 Task: Check the percentage active listings of glass door in the last 1 year.
Action: Mouse moved to (949, 254)
Screenshot: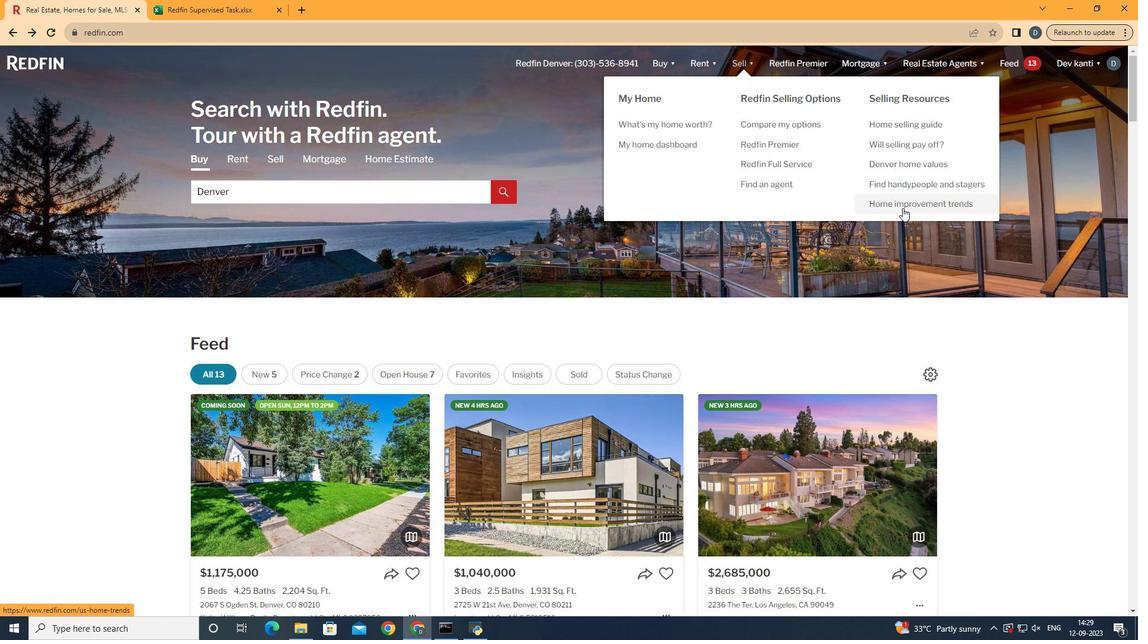 
Action: Mouse pressed left at (949, 254)
Screenshot: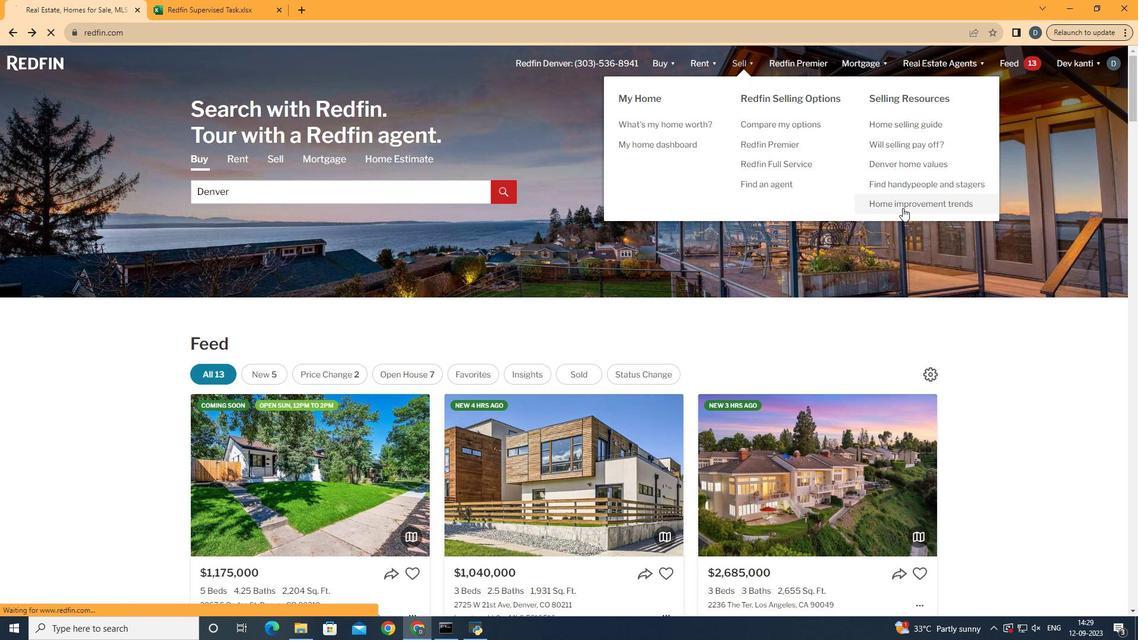 
Action: Mouse moved to (339, 269)
Screenshot: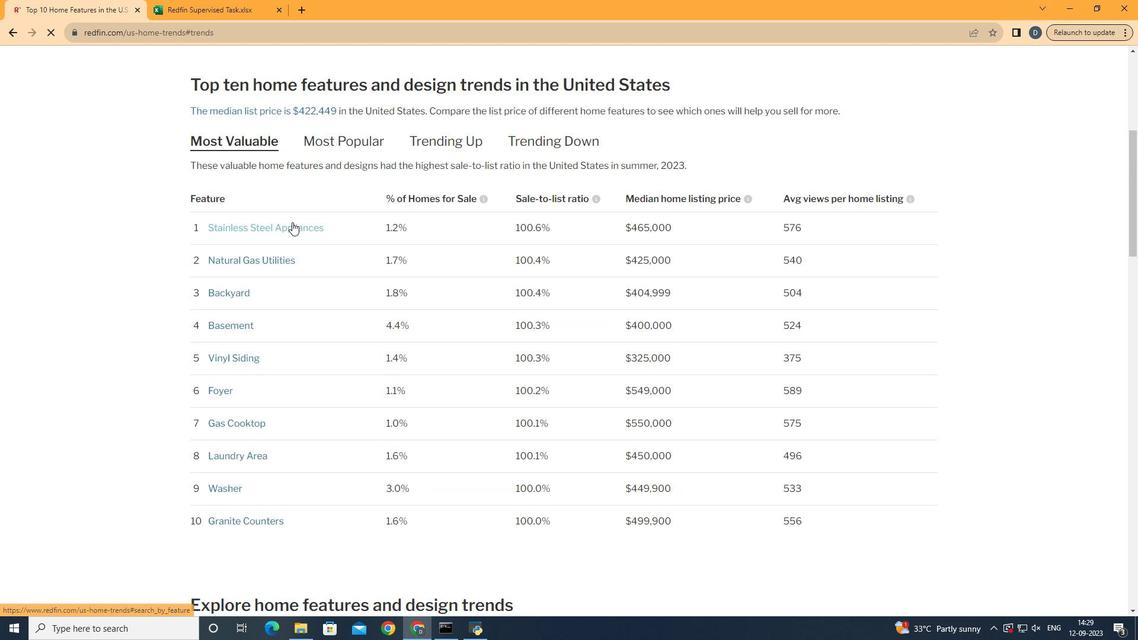 
Action: Mouse pressed left at (339, 269)
Screenshot: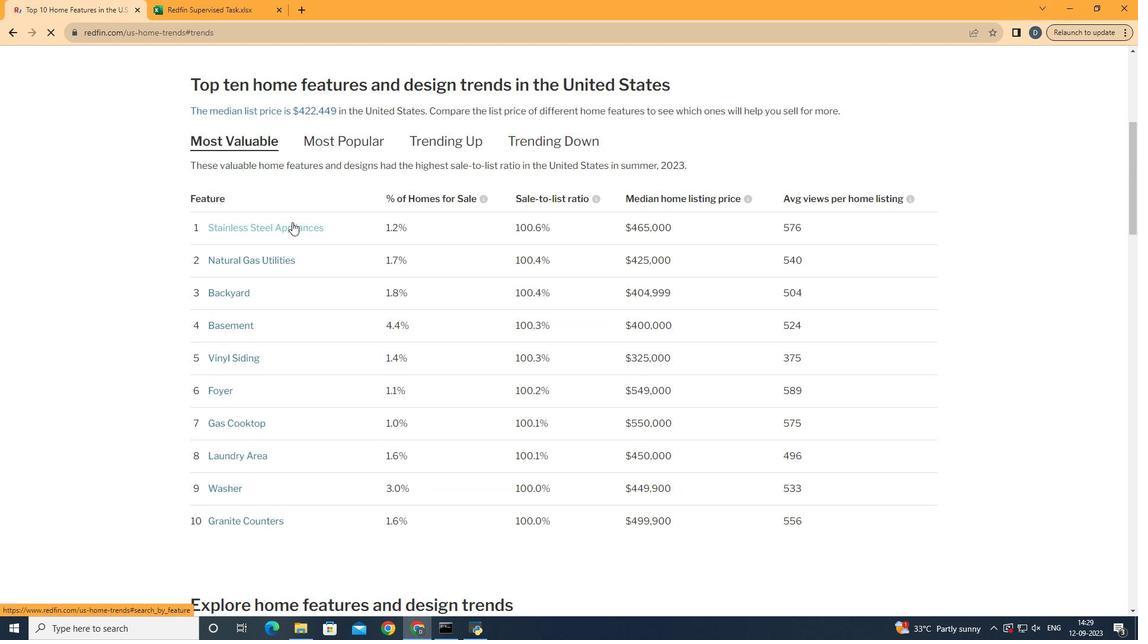 
Action: Mouse moved to (445, 385)
Screenshot: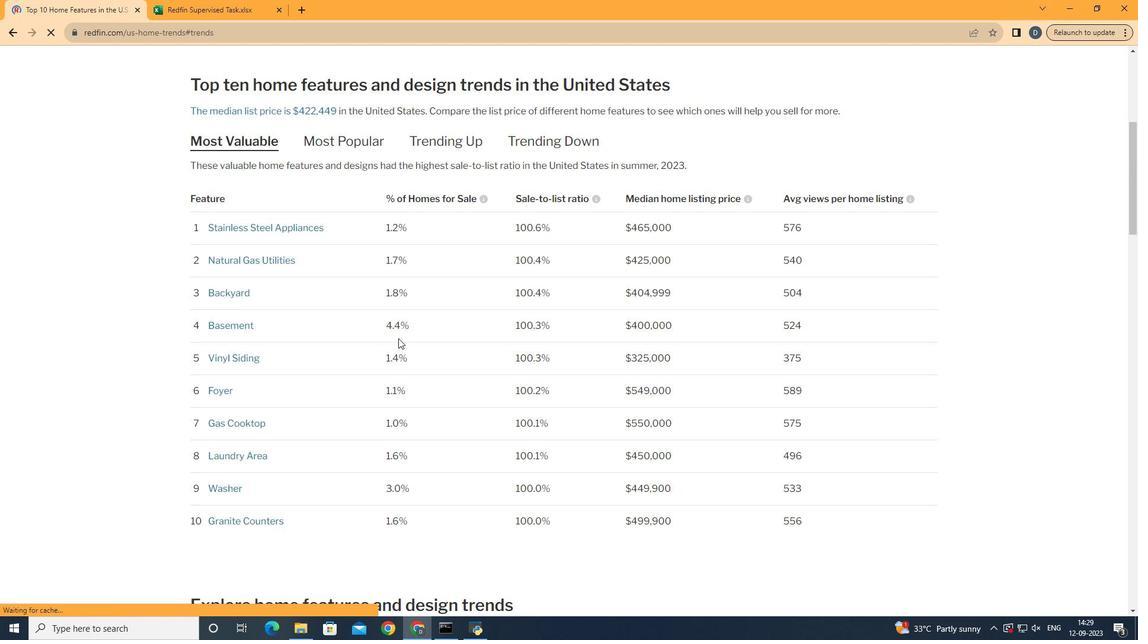 
Action: Mouse scrolled (445, 384) with delta (0, 0)
Screenshot: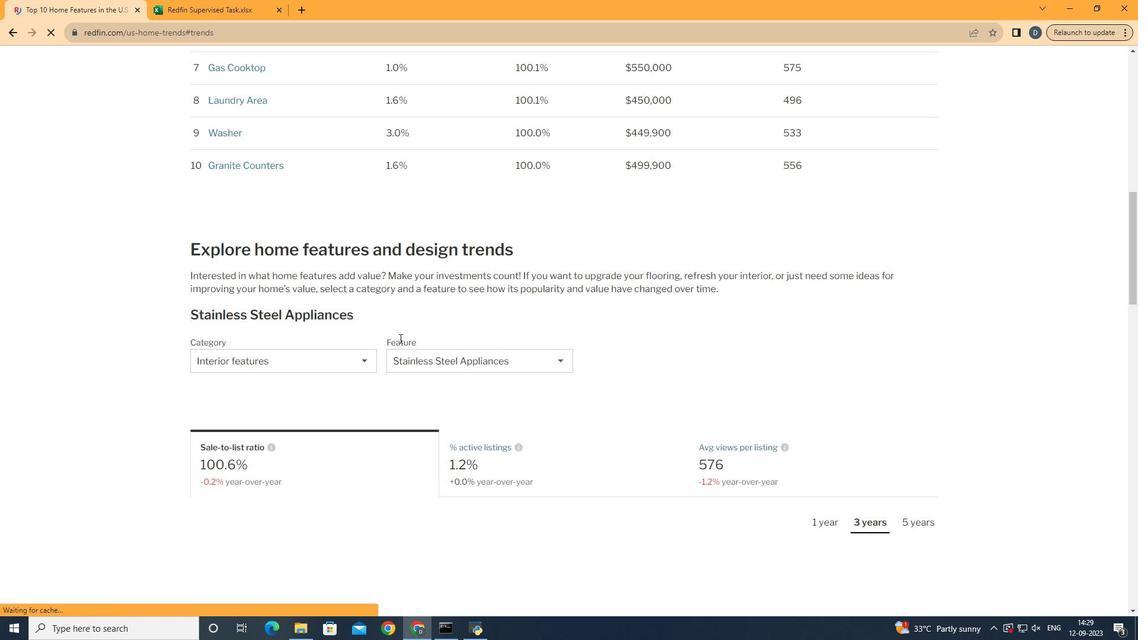 
Action: Mouse scrolled (445, 384) with delta (0, 0)
Screenshot: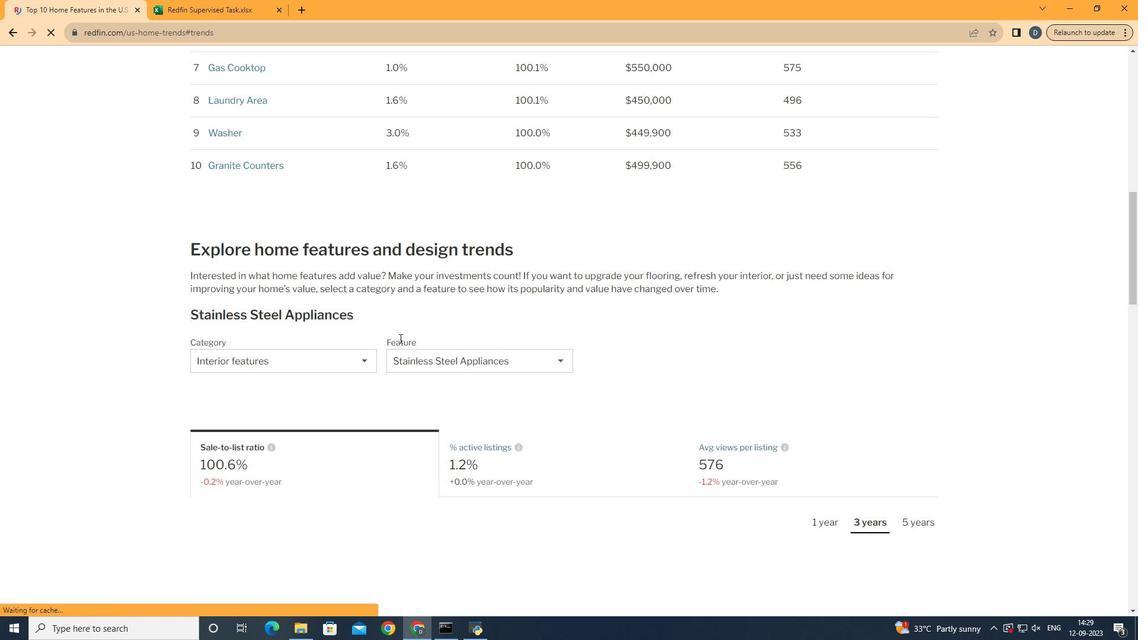 
Action: Mouse scrolled (445, 384) with delta (0, 0)
Screenshot: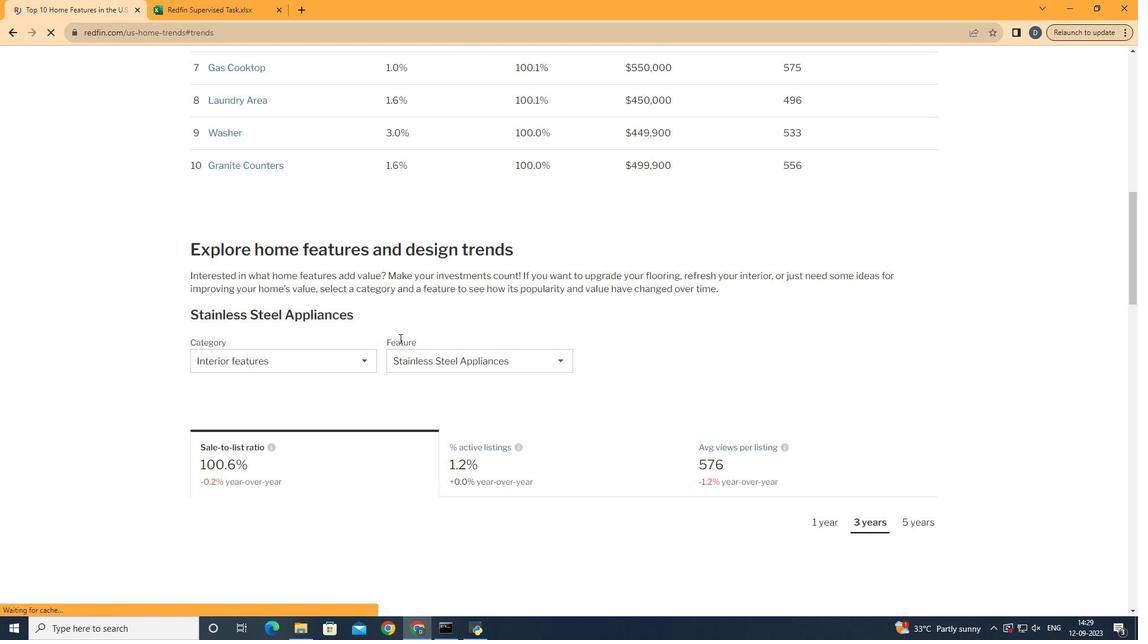 
Action: Mouse scrolled (445, 384) with delta (0, 0)
Screenshot: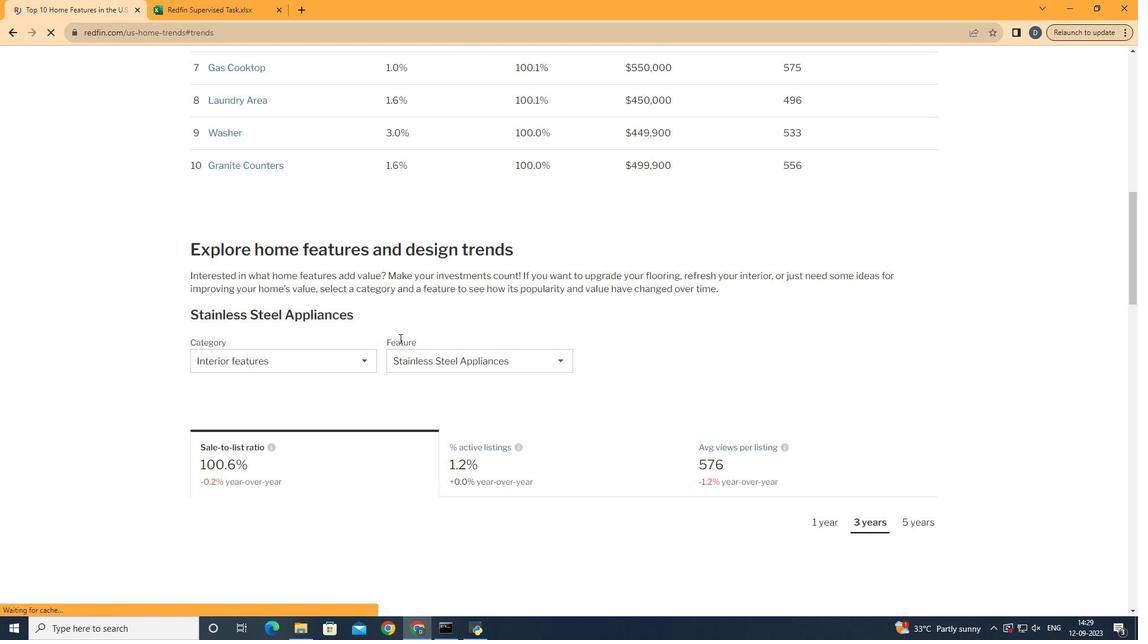 
Action: Mouse scrolled (445, 384) with delta (0, 0)
Screenshot: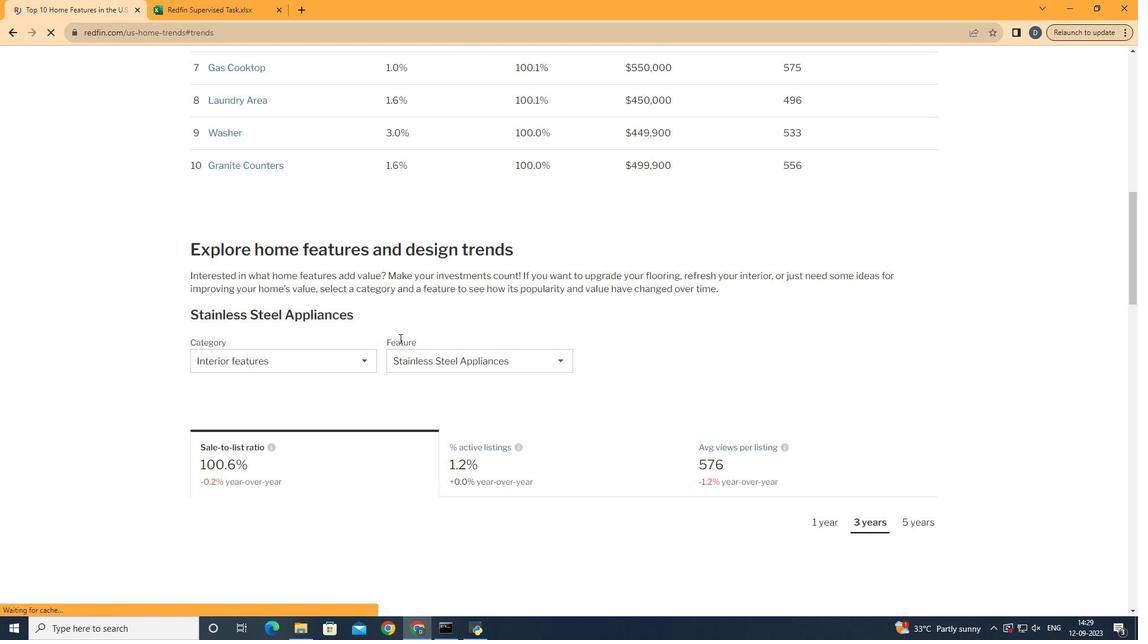
Action: Mouse scrolled (445, 384) with delta (0, 0)
Screenshot: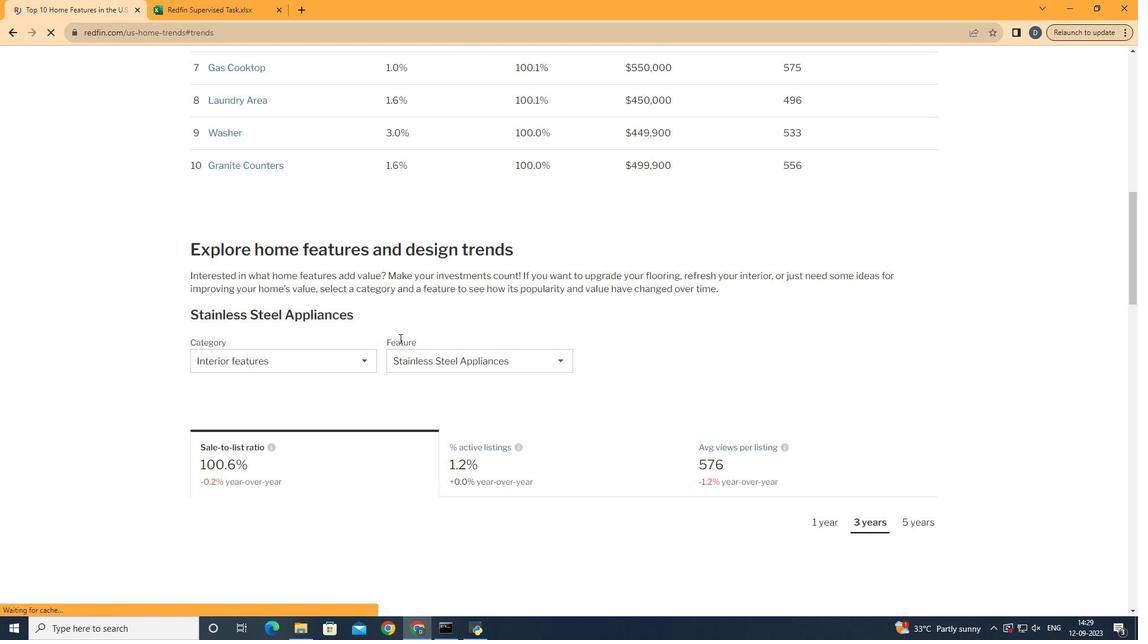 
Action: Mouse moved to (446, 385)
Screenshot: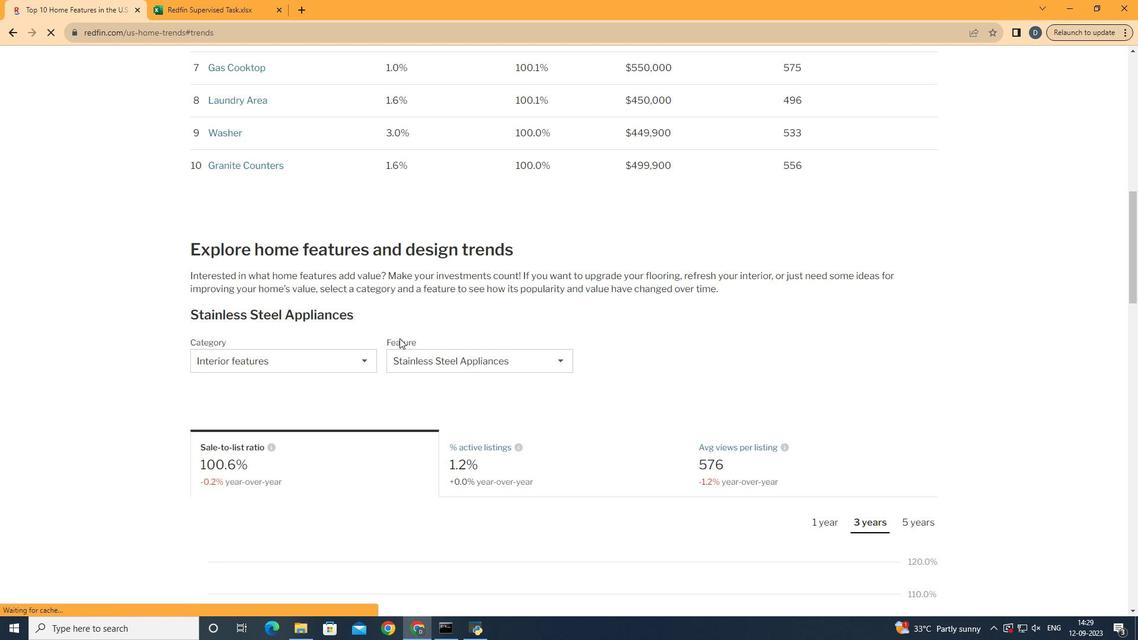 
Action: Mouse scrolled (446, 384) with delta (0, 0)
Screenshot: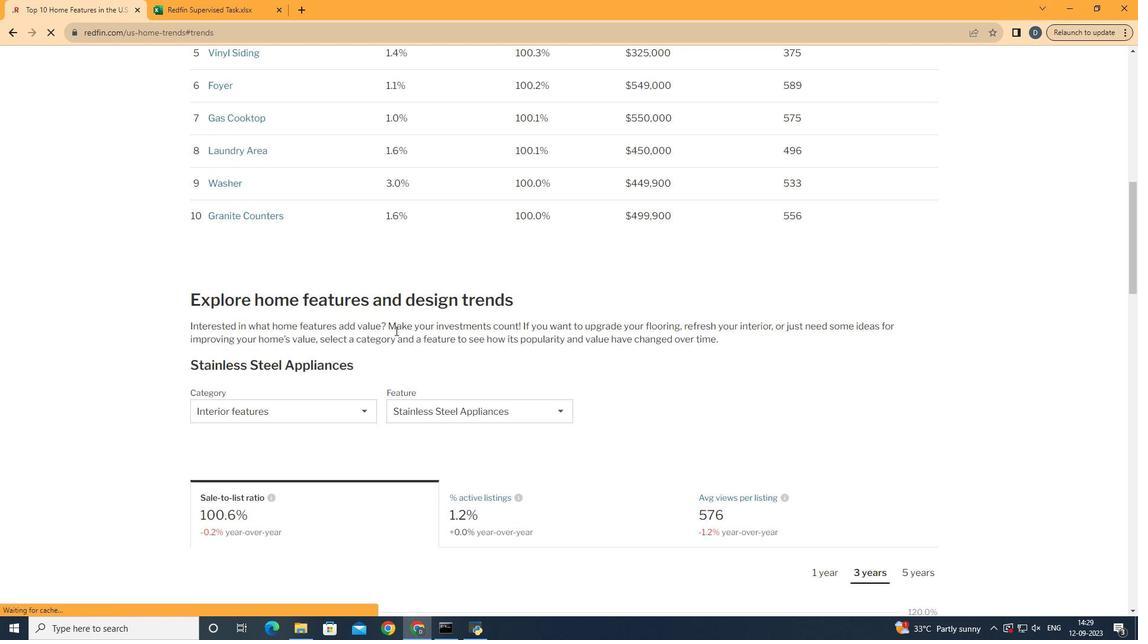 
Action: Mouse scrolled (446, 384) with delta (0, 0)
Screenshot: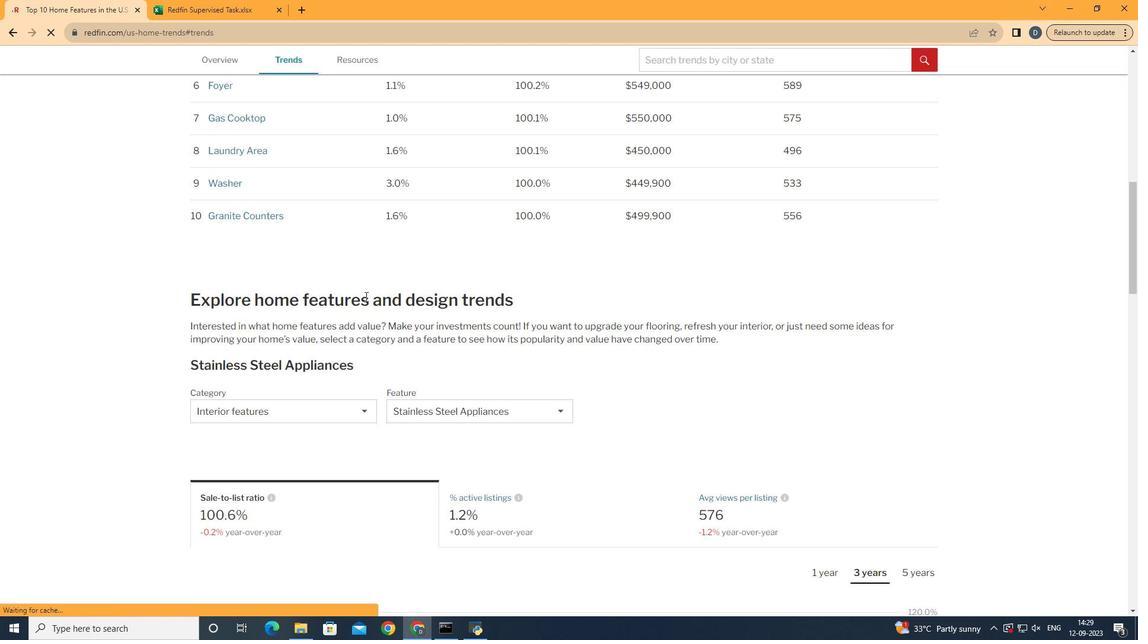 
Action: Mouse scrolled (446, 384) with delta (0, 0)
Screenshot: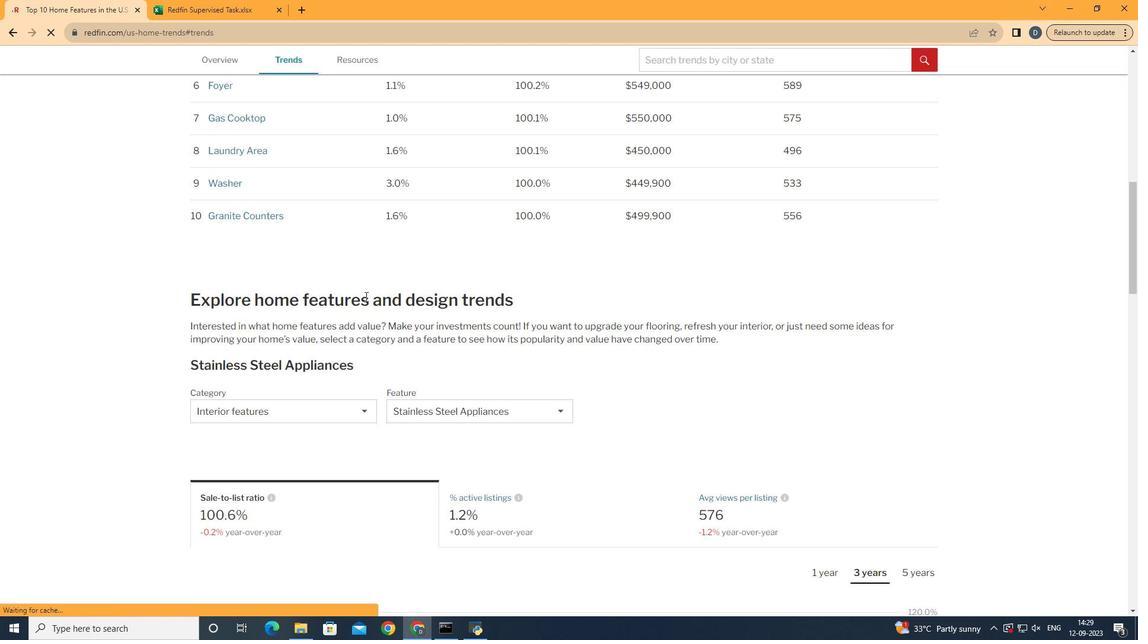 
Action: Mouse moved to (410, 342)
Screenshot: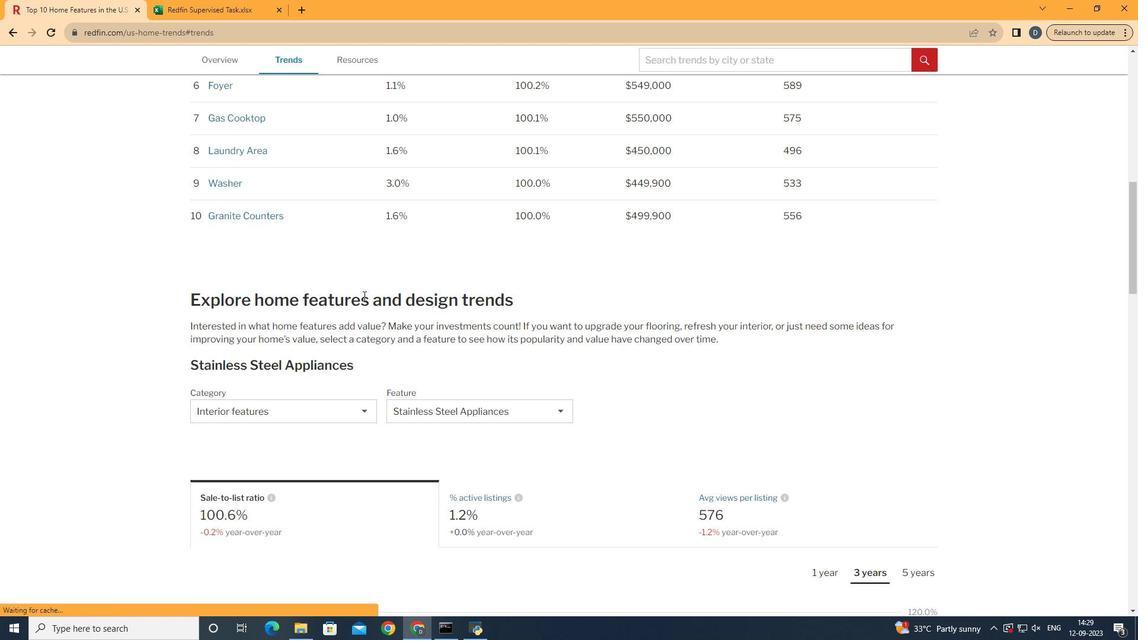 
Action: Mouse scrolled (410, 342) with delta (0, 0)
Screenshot: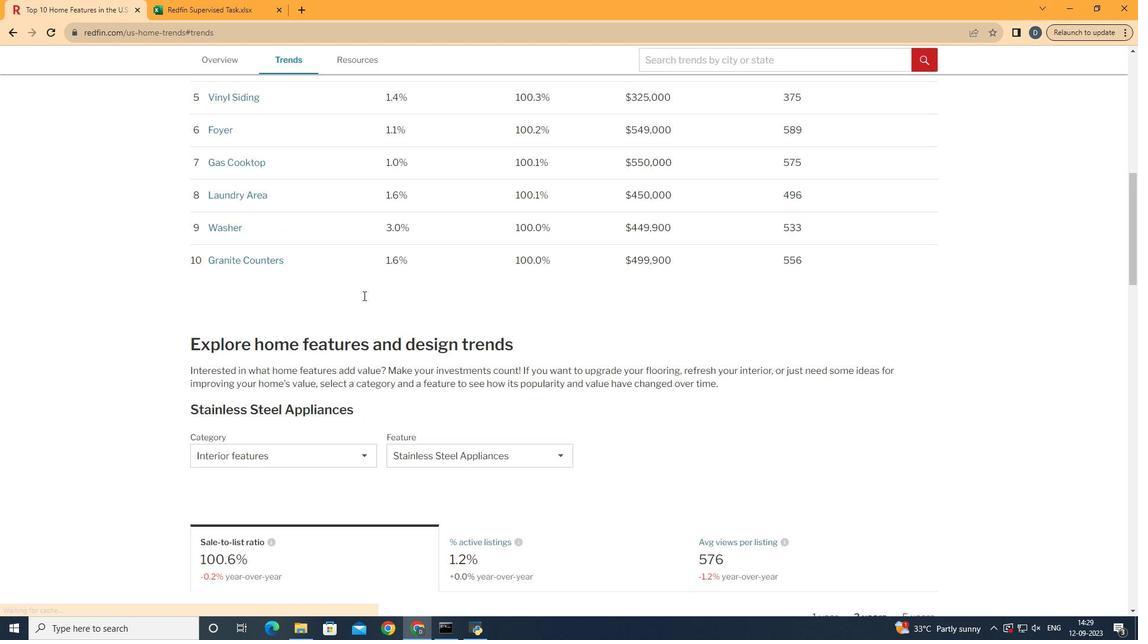 
Action: Mouse scrolled (410, 342) with delta (0, 0)
Screenshot: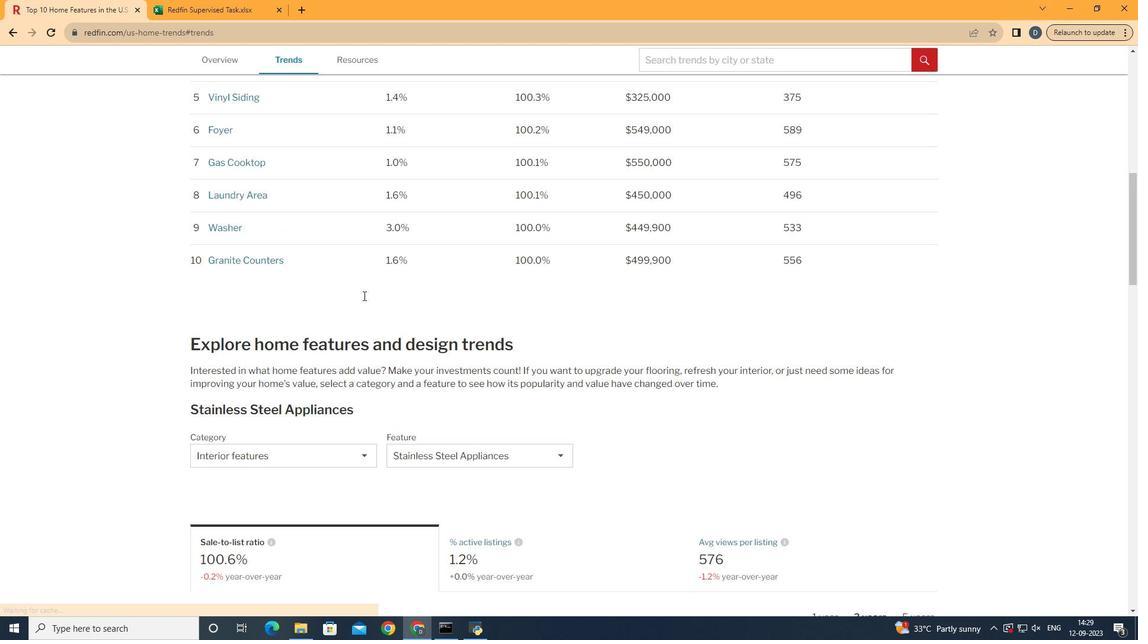 
Action: Mouse scrolled (410, 342) with delta (0, 0)
Screenshot: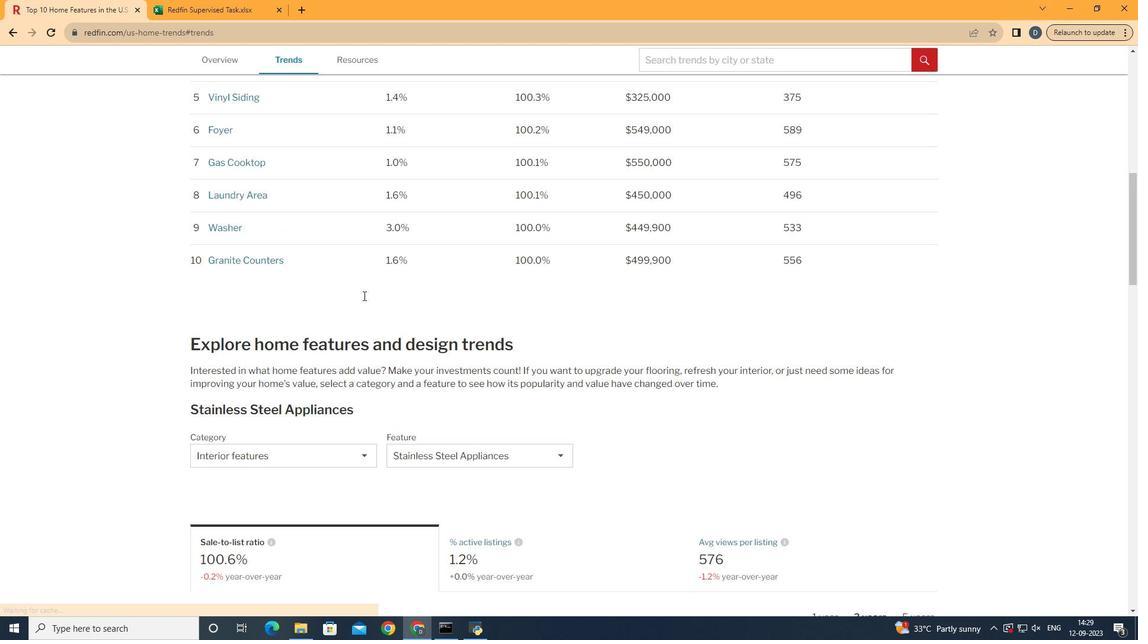 
Action: Mouse scrolled (410, 342) with delta (0, 0)
Screenshot: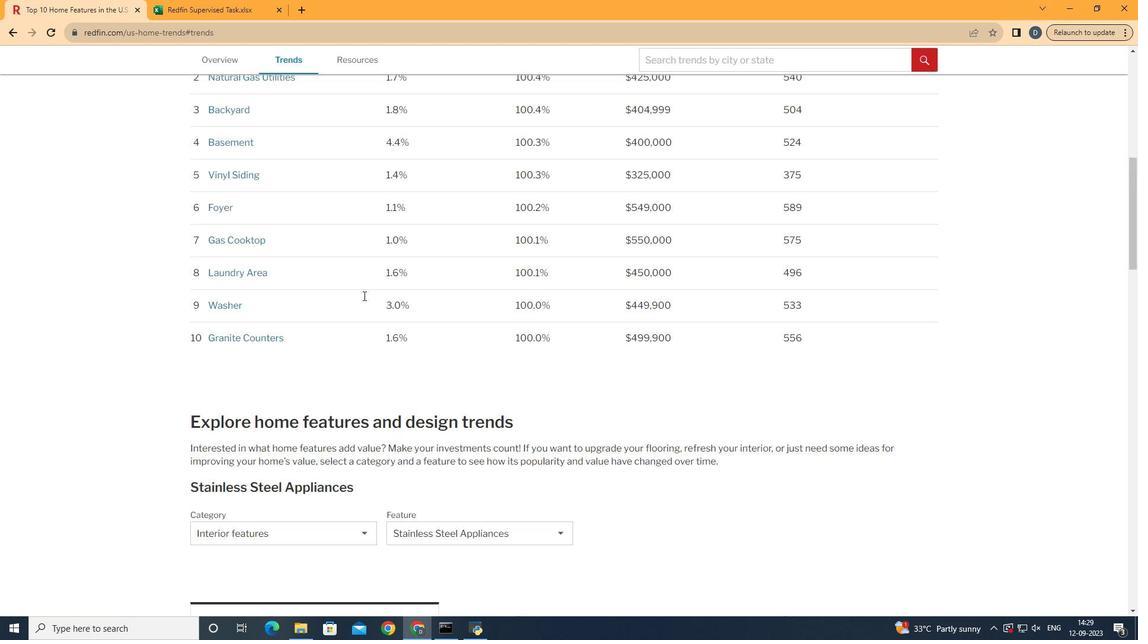 
Action: Mouse scrolled (410, 342) with delta (0, 0)
Screenshot: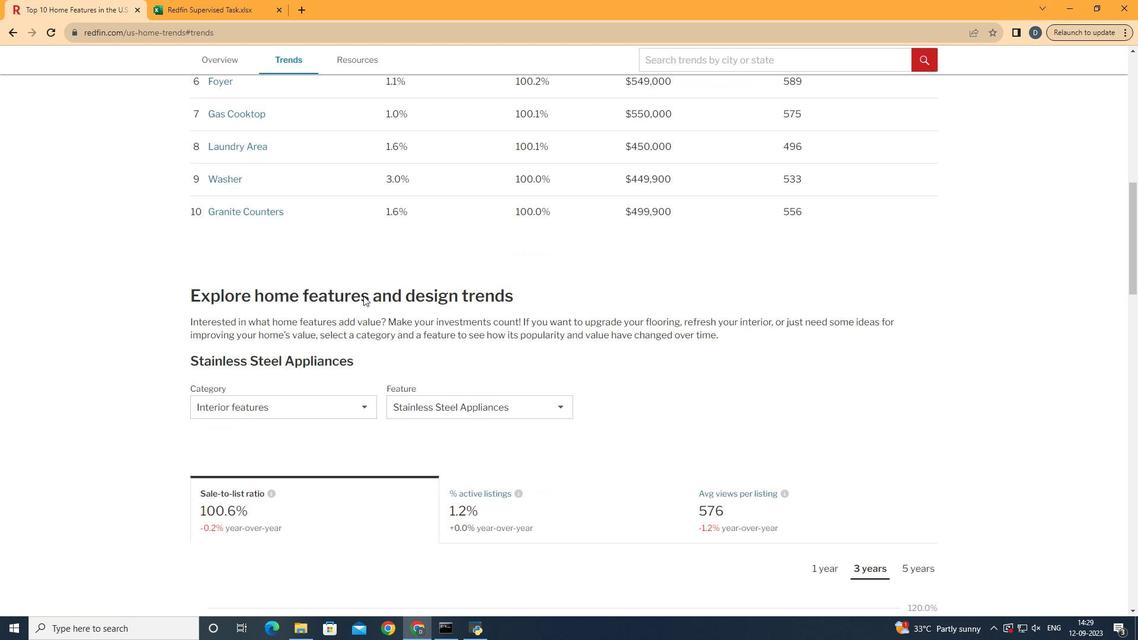 
Action: Mouse scrolled (410, 342) with delta (0, 0)
Screenshot: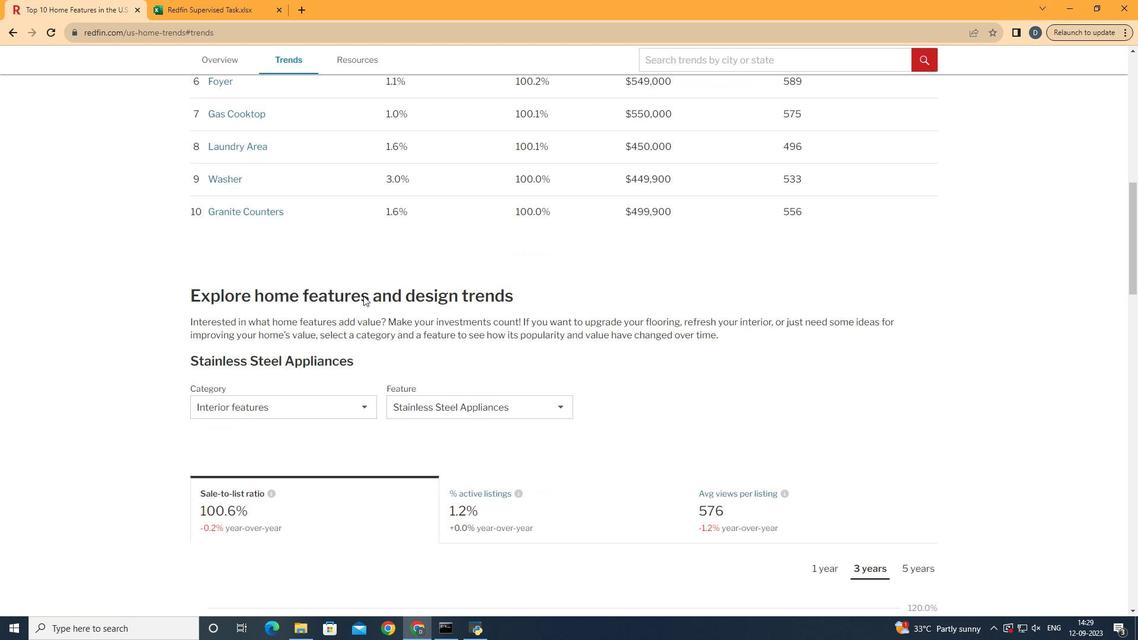
Action: Mouse scrolled (410, 342) with delta (0, 0)
Screenshot: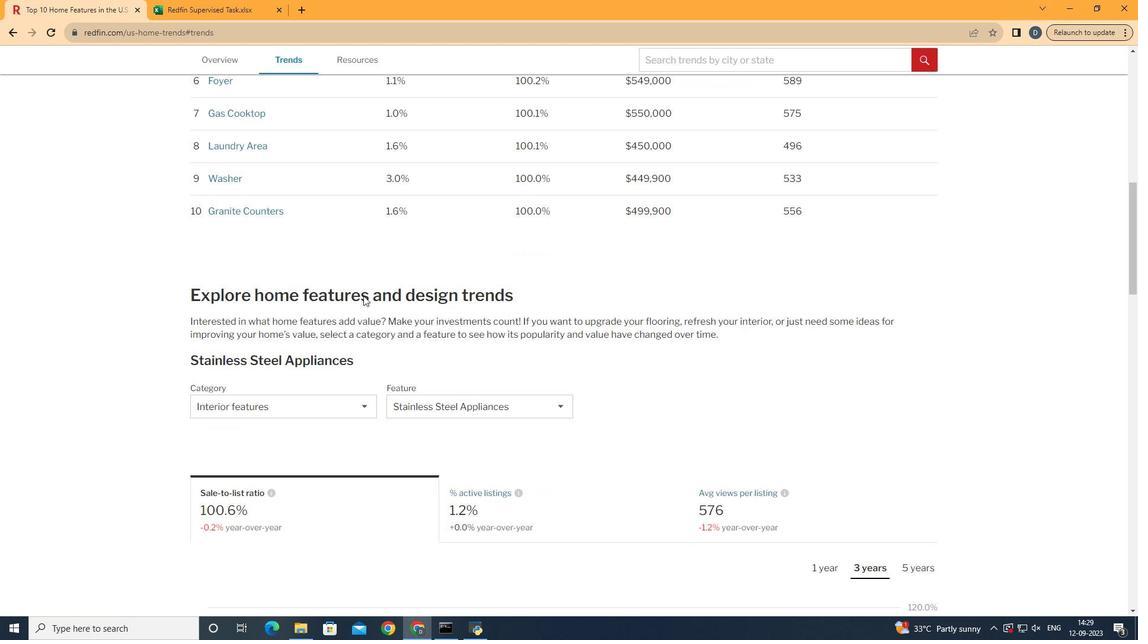 
Action: Mouse scrolled (410, 342) with delta (0, 0)
Screenshot: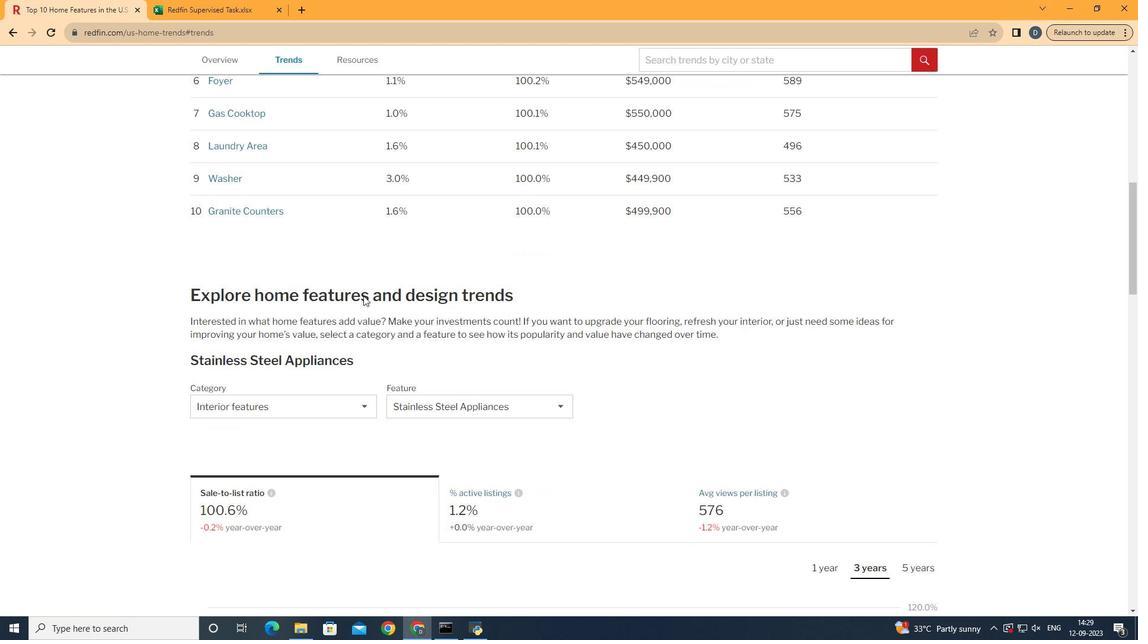 
Action: Mouse scrolled (410, 342) with delta (0, 0)
Screenshot: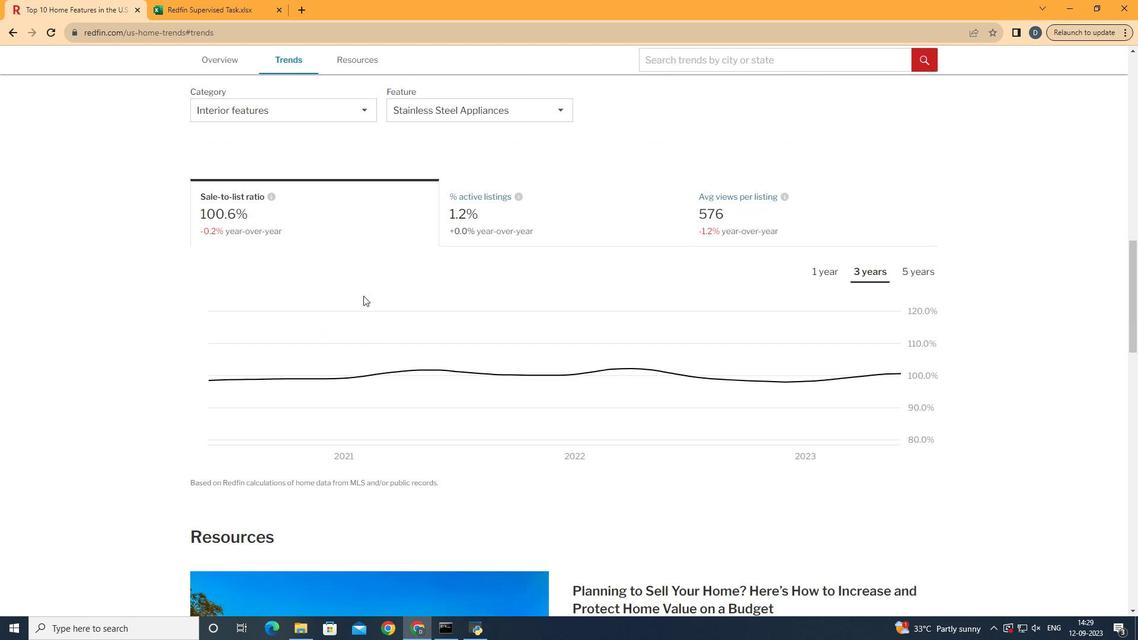 
Action: Mouse scrolled (410, 342) with delta (0, 0)
Screenshot: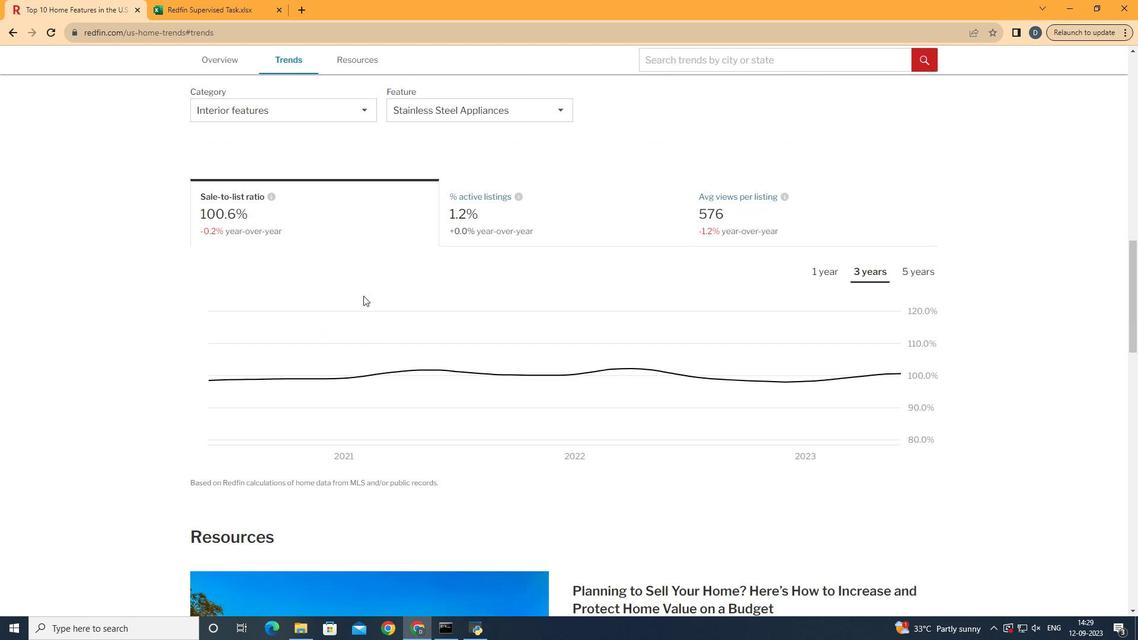 
Action: Mouse scrolled (410, 342) with delta (0, 0)
Screenshot: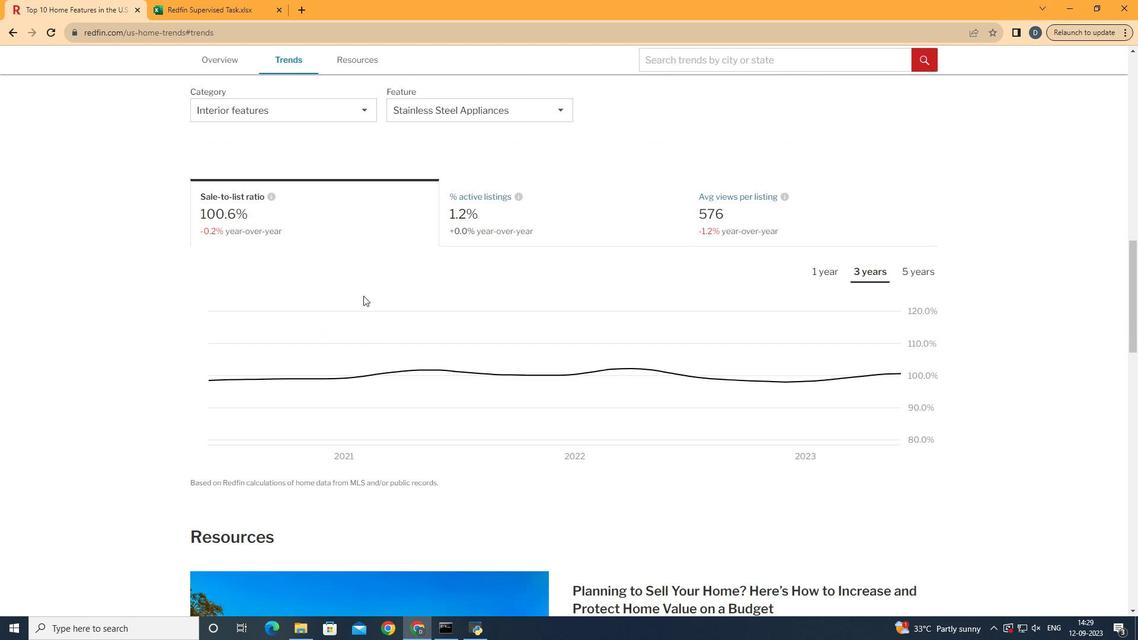 
Action: Mouse scrolled (410, 342) with delta (0, 0)
Screenshot: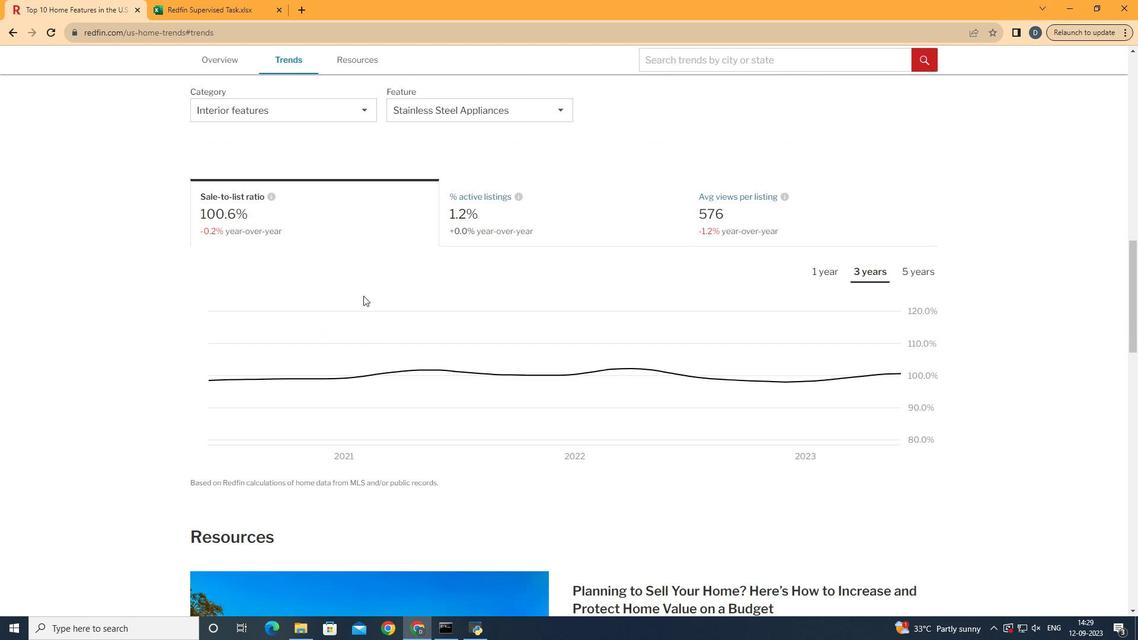 
Action: Mouse scrolled (410, 342) with delta (0, 0)
Screenshot: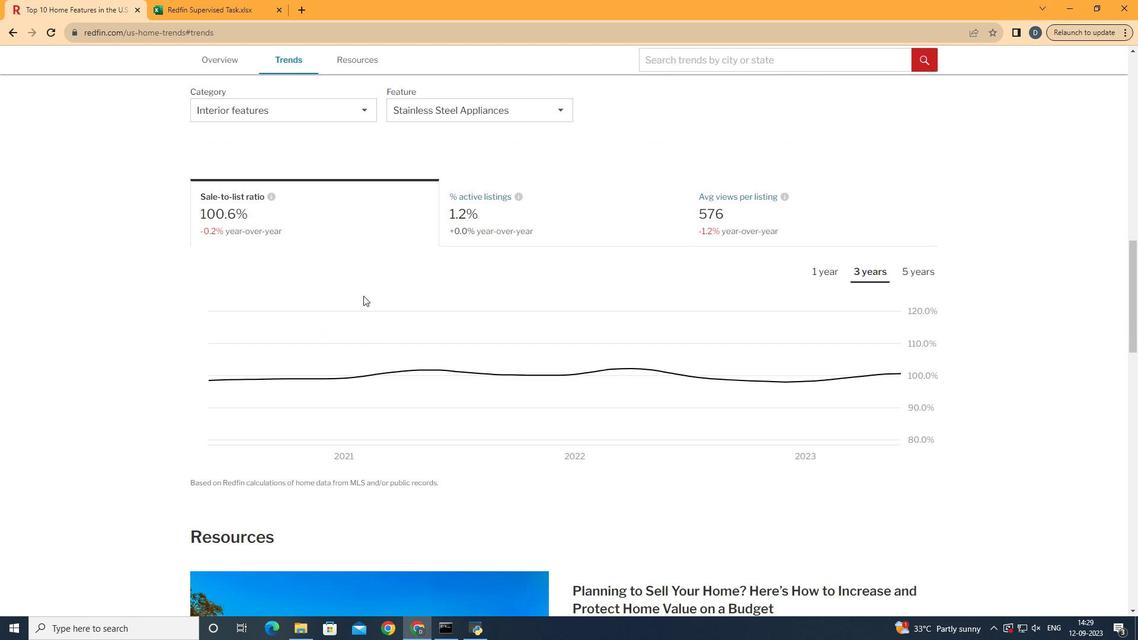 
Action: Mouse moved to (381, 155)
Screenshot: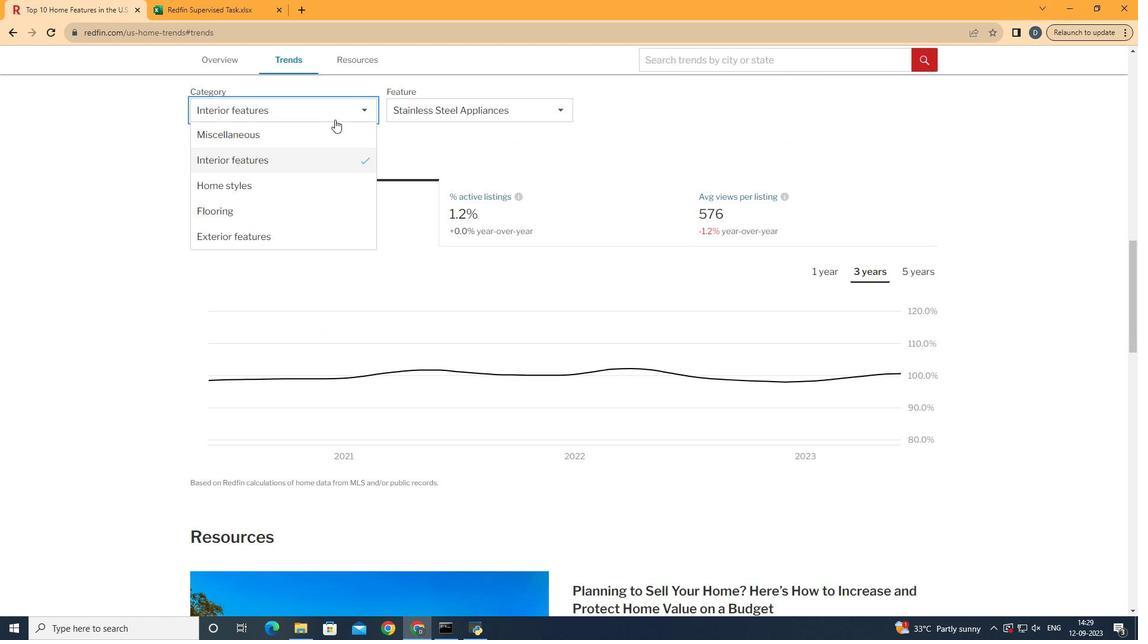 
Action: Mouse pressed left at (381, 155)
Screenshot: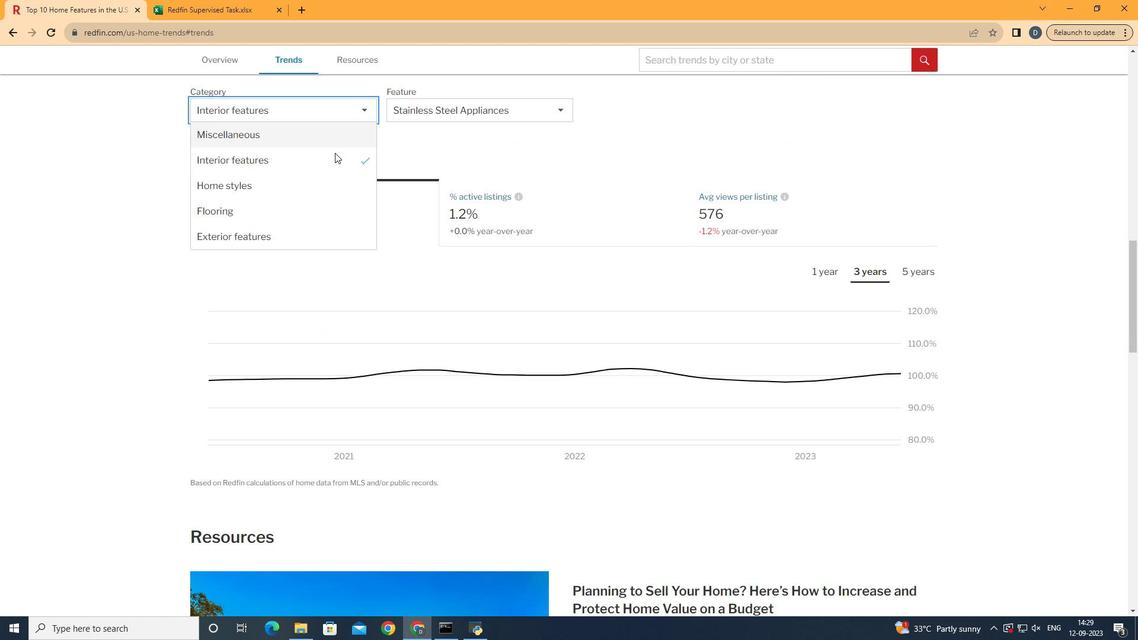
Action: Mouse moved to (381, 201)
Screenshot: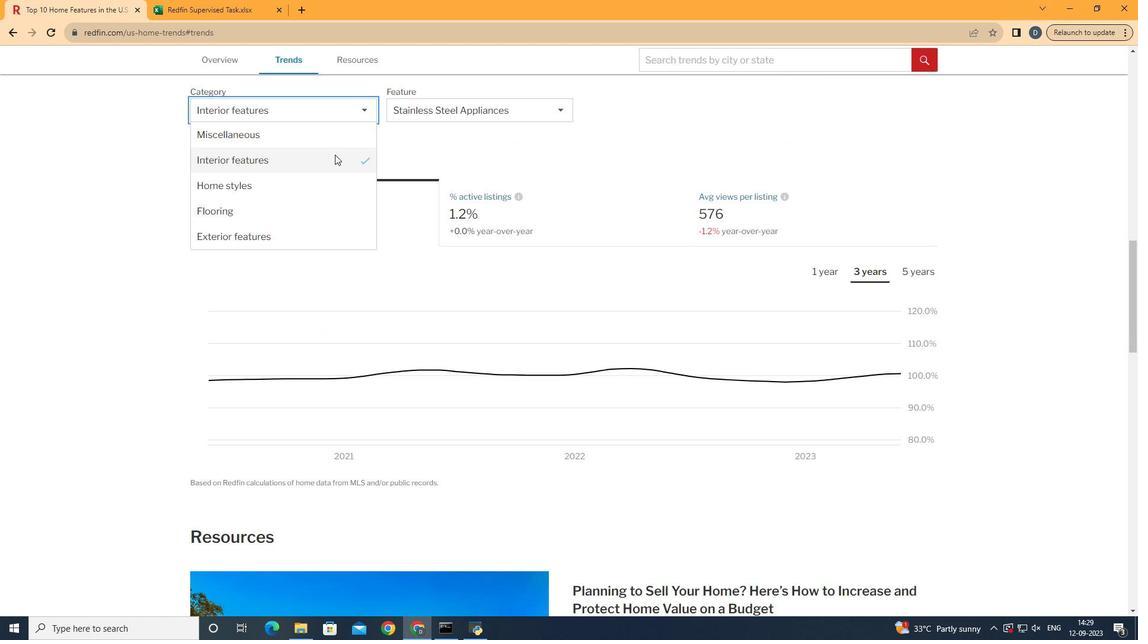 
Action: Mouse pressed left at (381, 201)
Screenshot: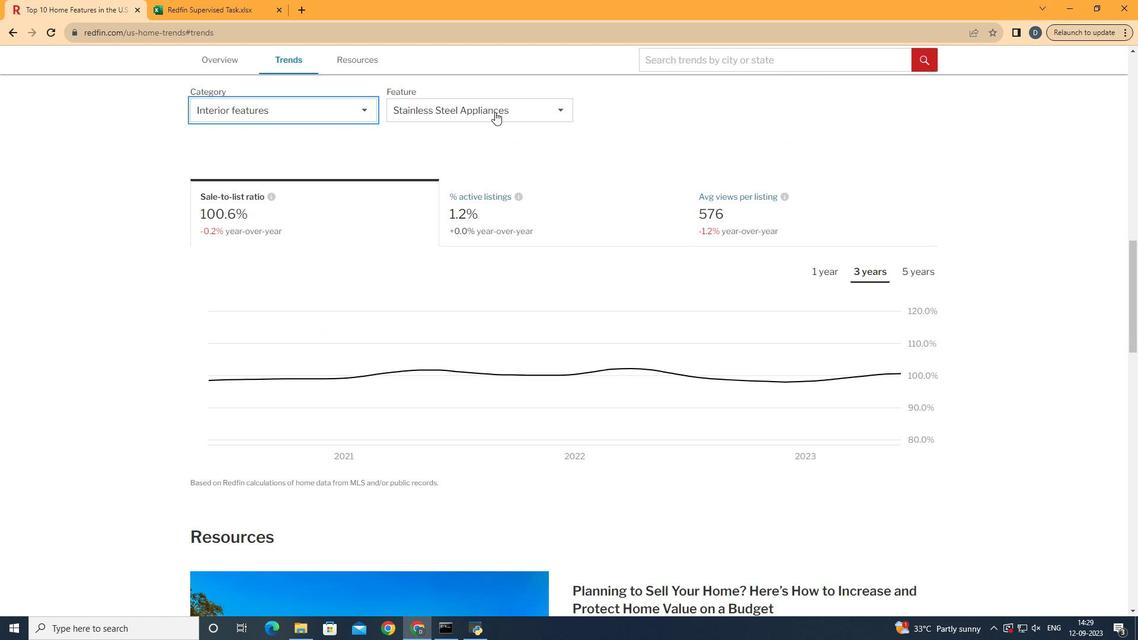 
Action: Mouse moved to (541, 158)
Screenshot: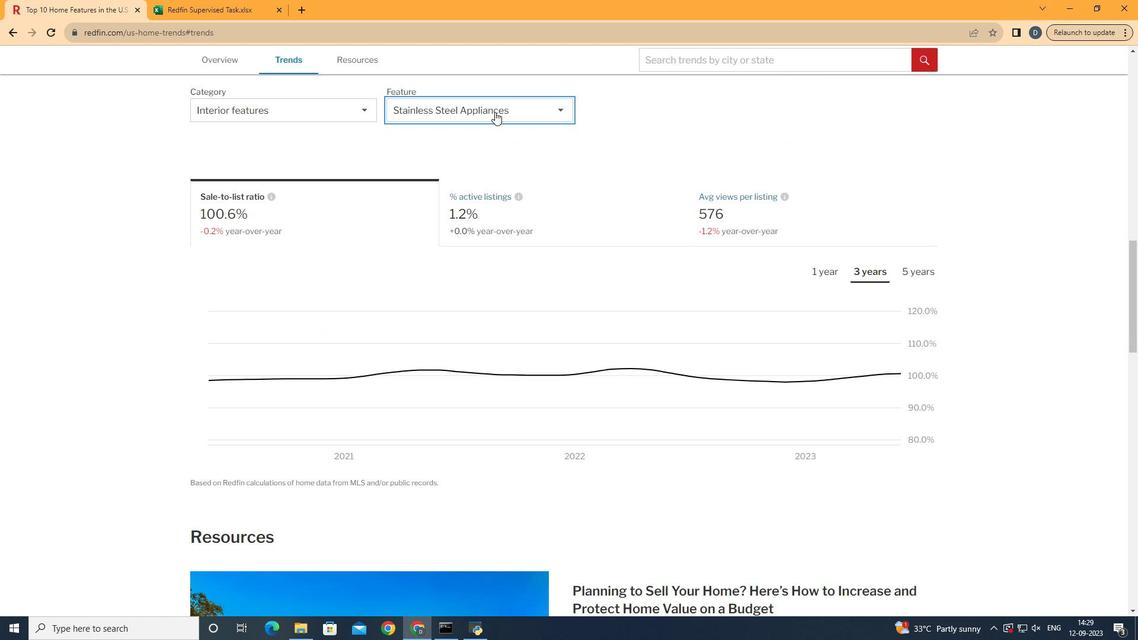 
Action: Mouse pressed left at (541, 158)
Screenshot: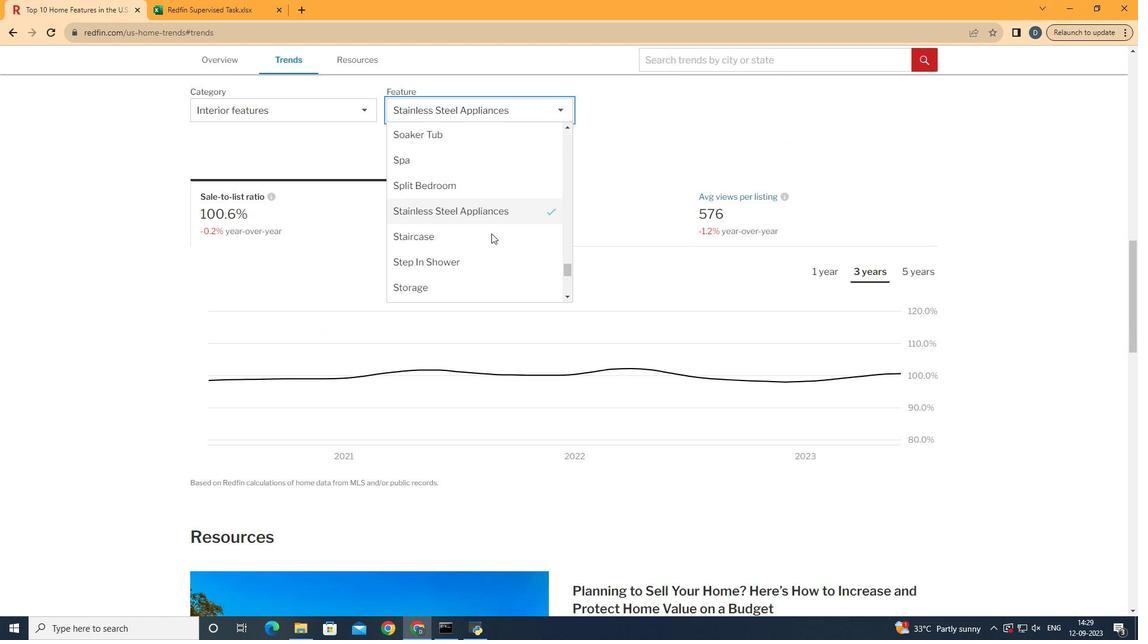 
Action: Mouse moved to (537, 282)
Screenshot: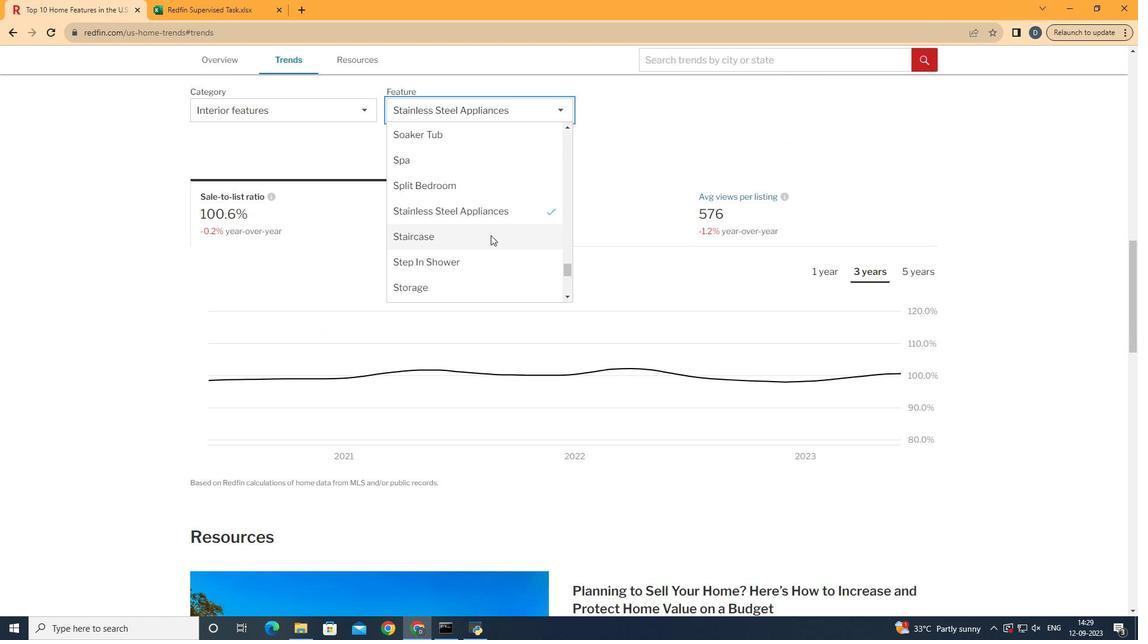 
Action: Mouse scrolled (537, 282) with delta (0, 0)
Screenshot: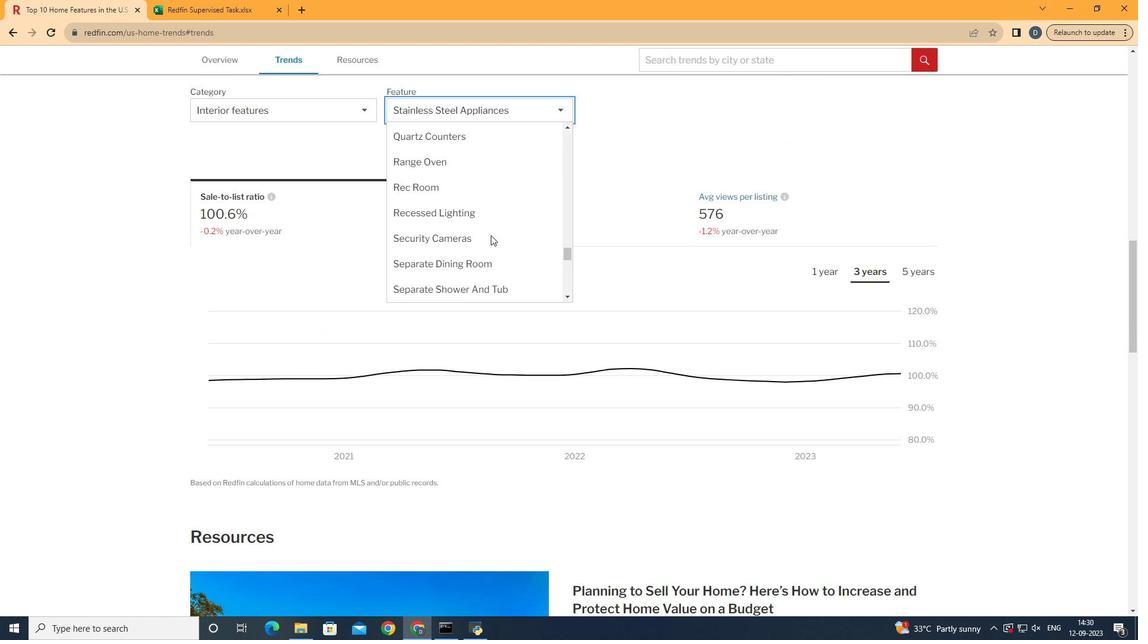
Action: Mouse scrolled (537, 282) with delta (0, 0)
Screenshot: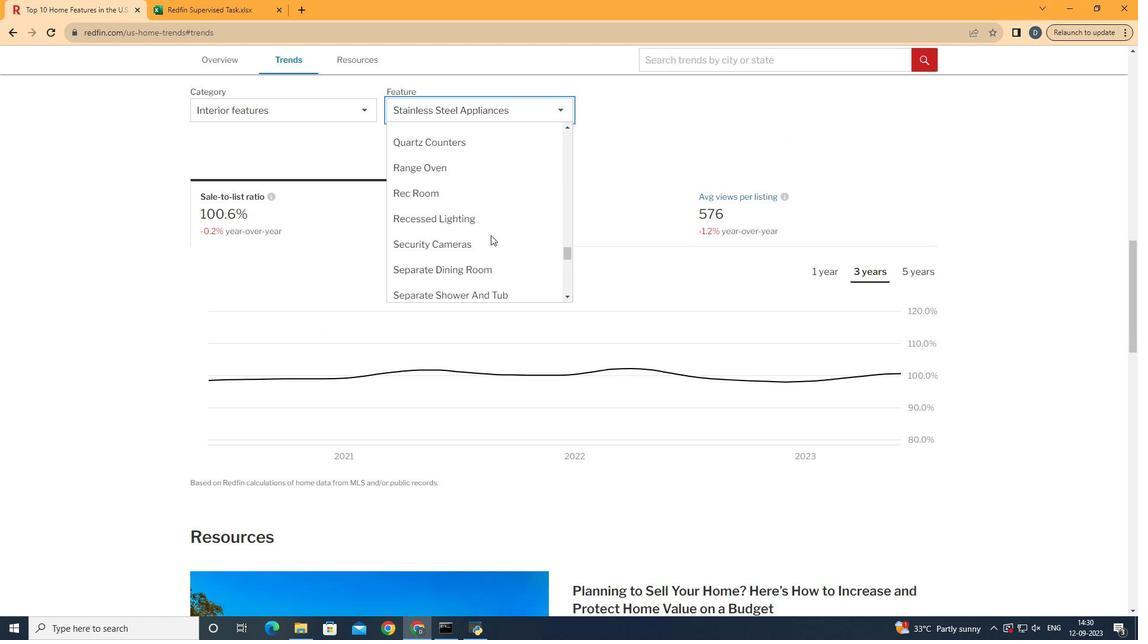 
Action: Mouse scrolled (537, 282) with delta (0, 0)
Screenshot: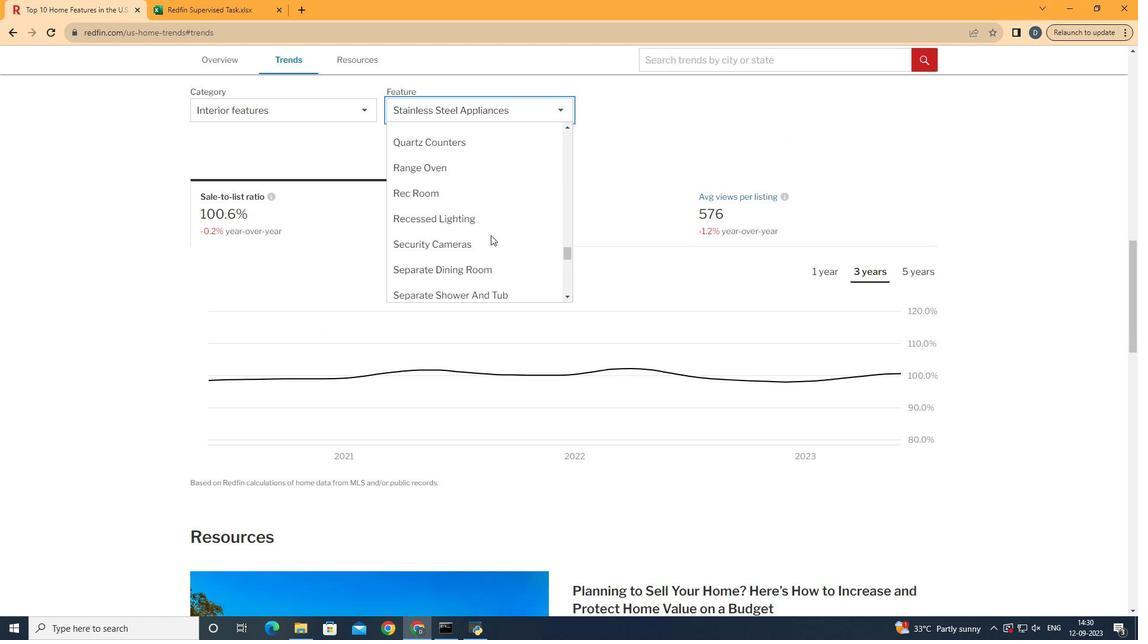 
Action: Mouse scrolled (537, 282) with delta (0, 0)
Screenshot: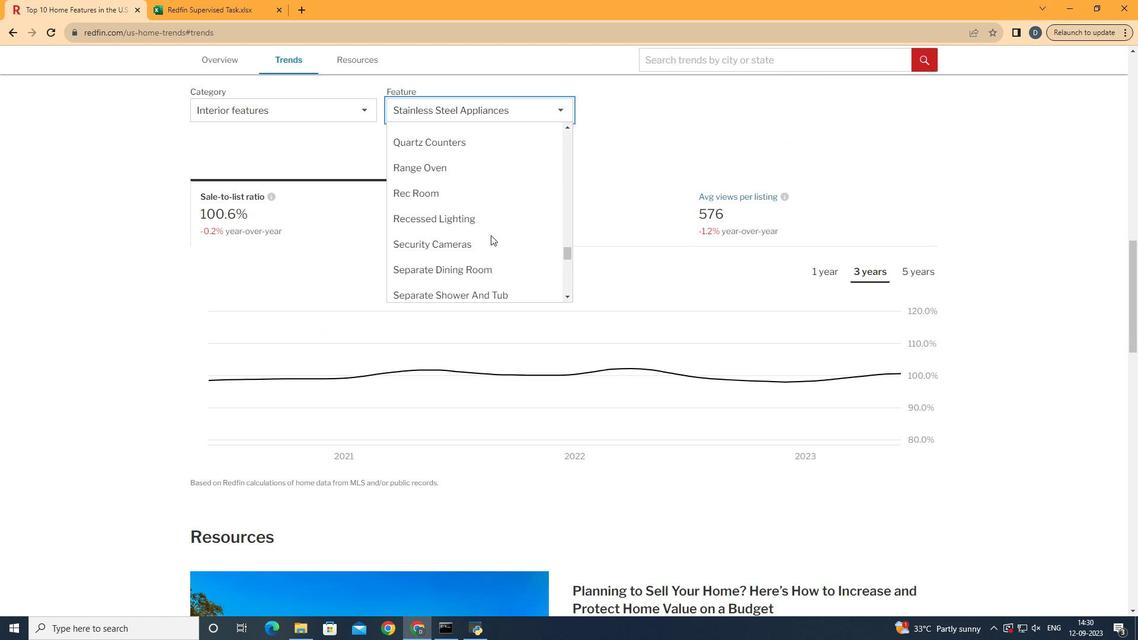 
Action: Mouse scrolled (537, 282) with delta (0, 0)
Screenshot: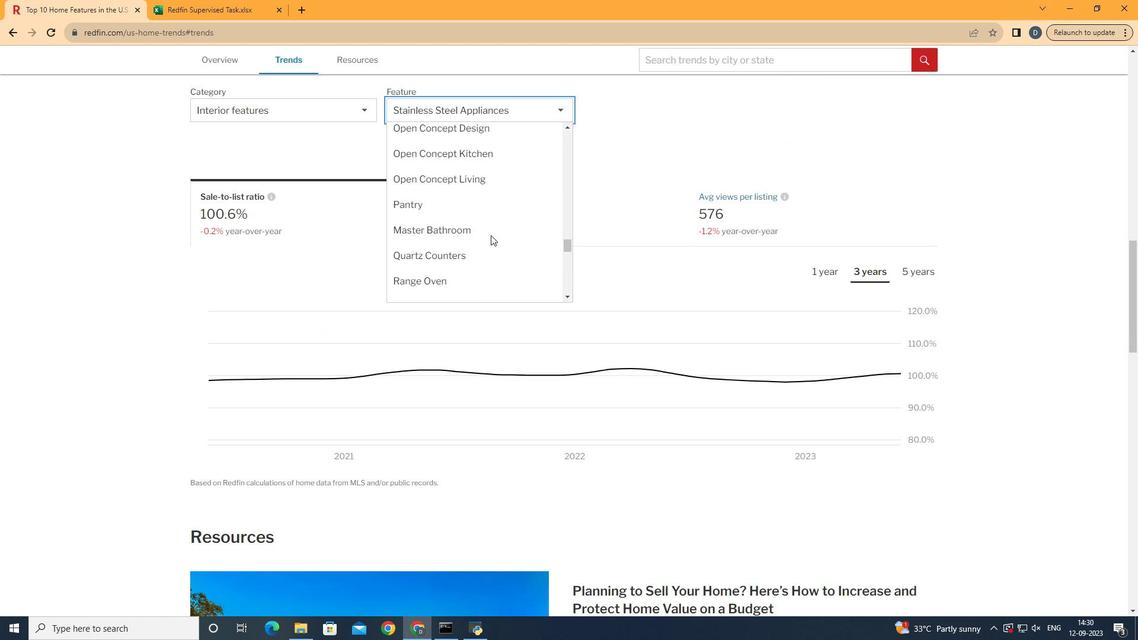 
Action: Mouse scrolled (537, 282) with delta (0, 0)
Screenshot: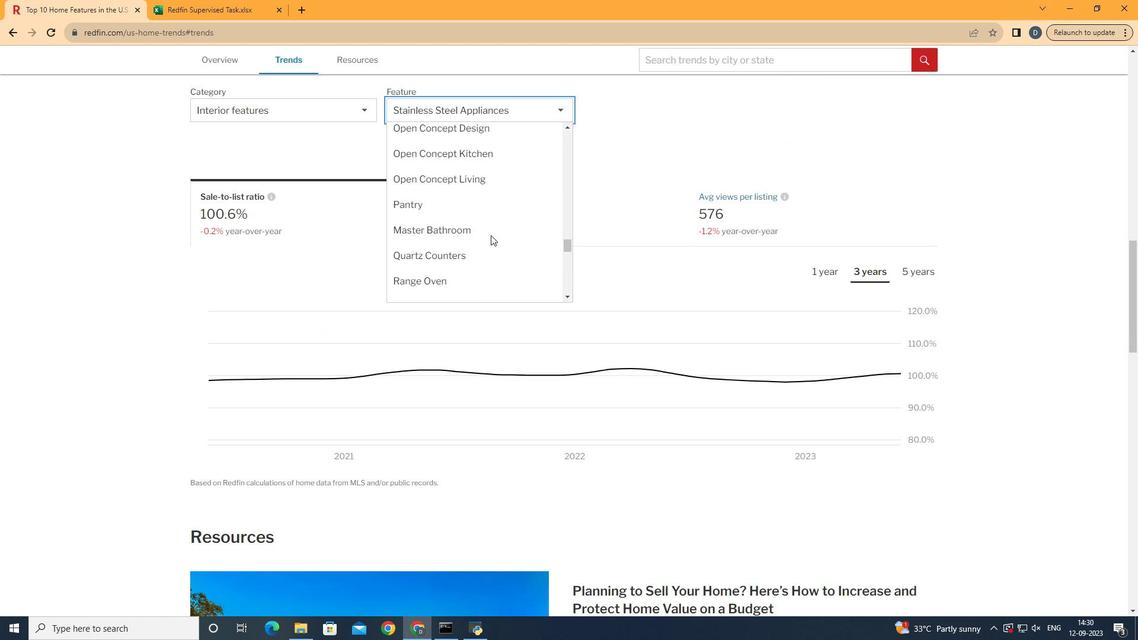 
Action: Mouse scrolled (537, 282) with delta (0, 0)
Screenshot: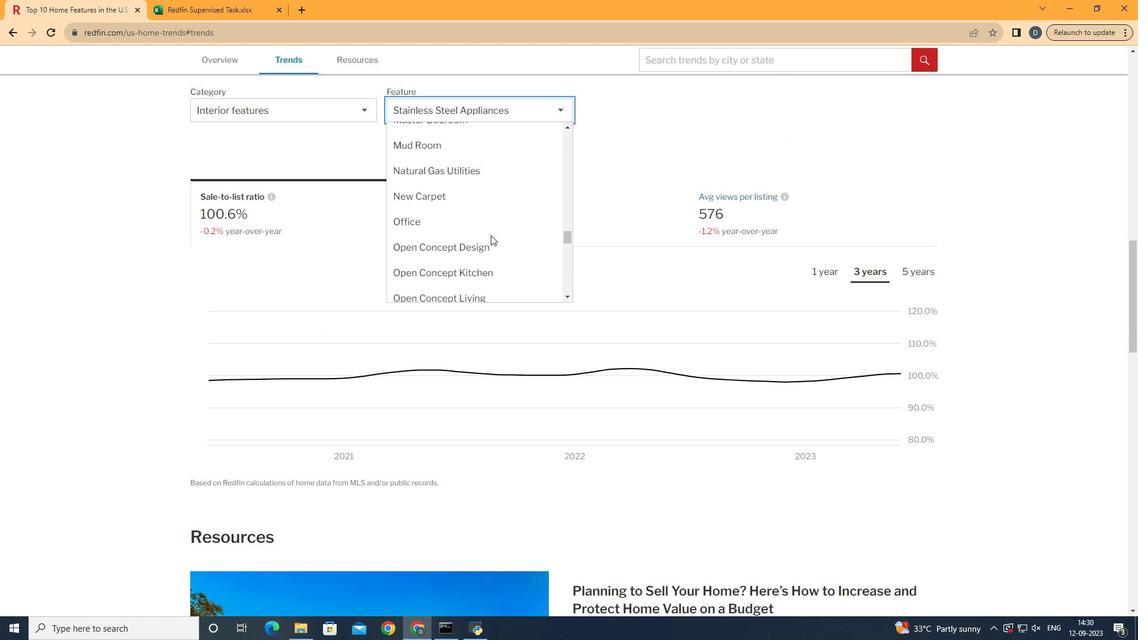 
Action: Mouse scrolled (537, 282) with delta (0, 0)
Screenshot: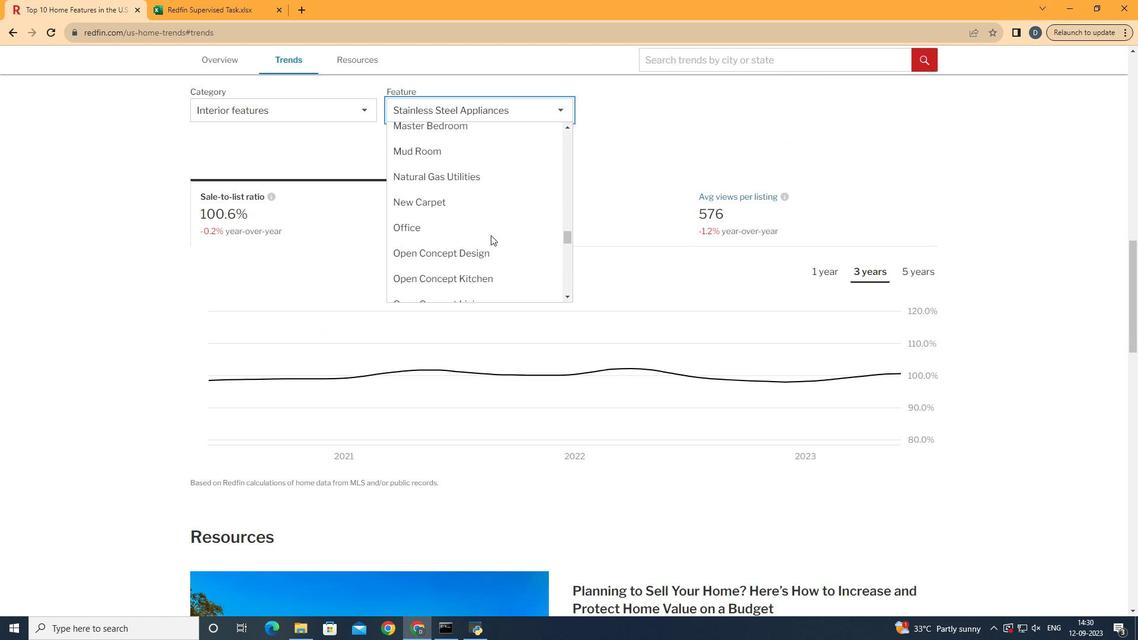 
Action: Mouse scrolled (537, 282) with delta (0, 0)
Screenshot: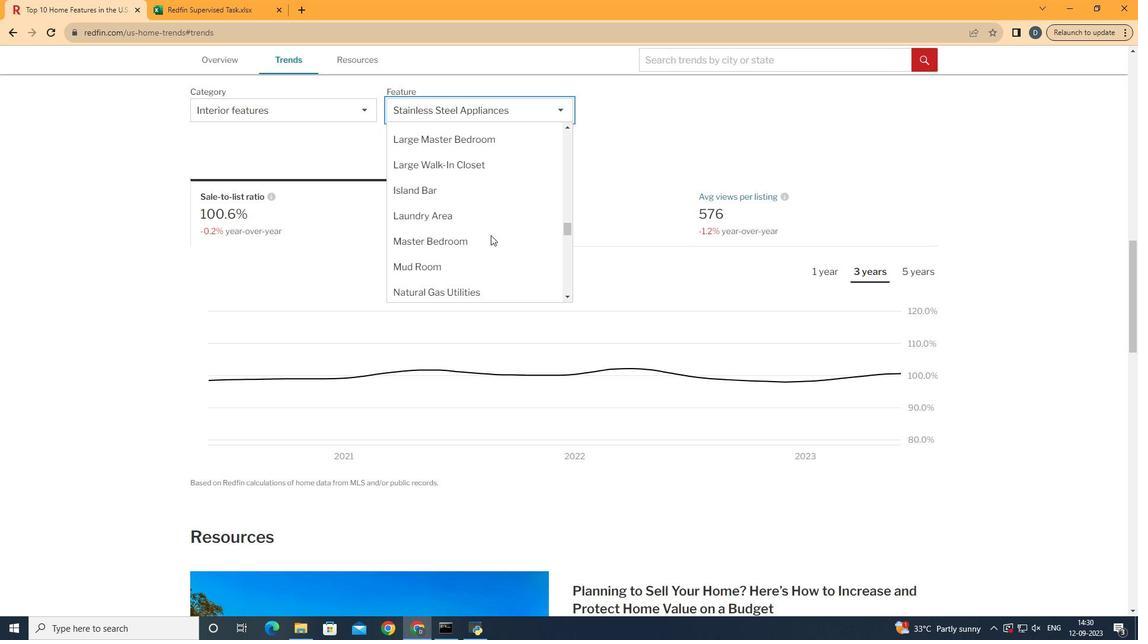 
Action: Mouse scrolled (537, 282) with delta (0, 0)
Screenshot: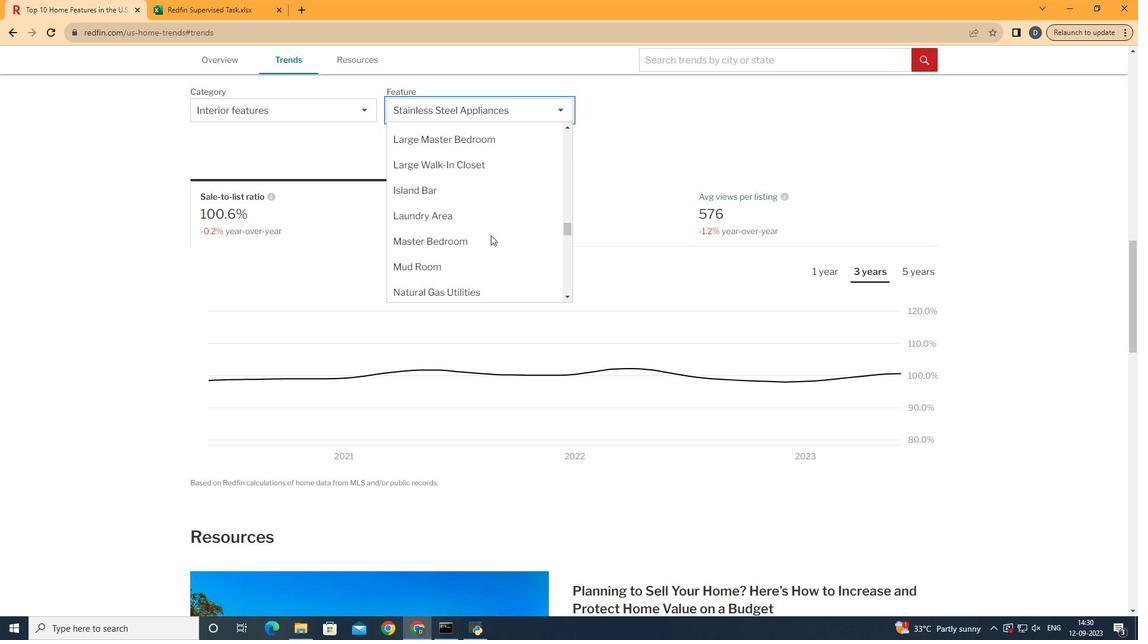 
Action: Mouse moved to (545, 246)
Screenshot: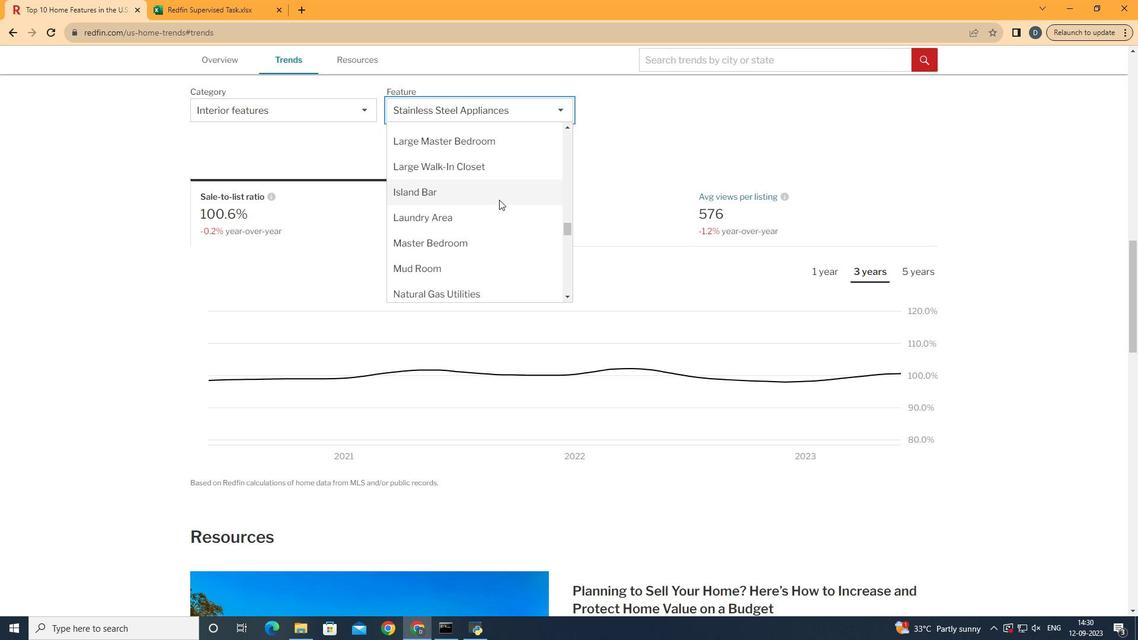 
Action: Mouse scrolled (545, 247) with delta (0, 0)
Screenshot: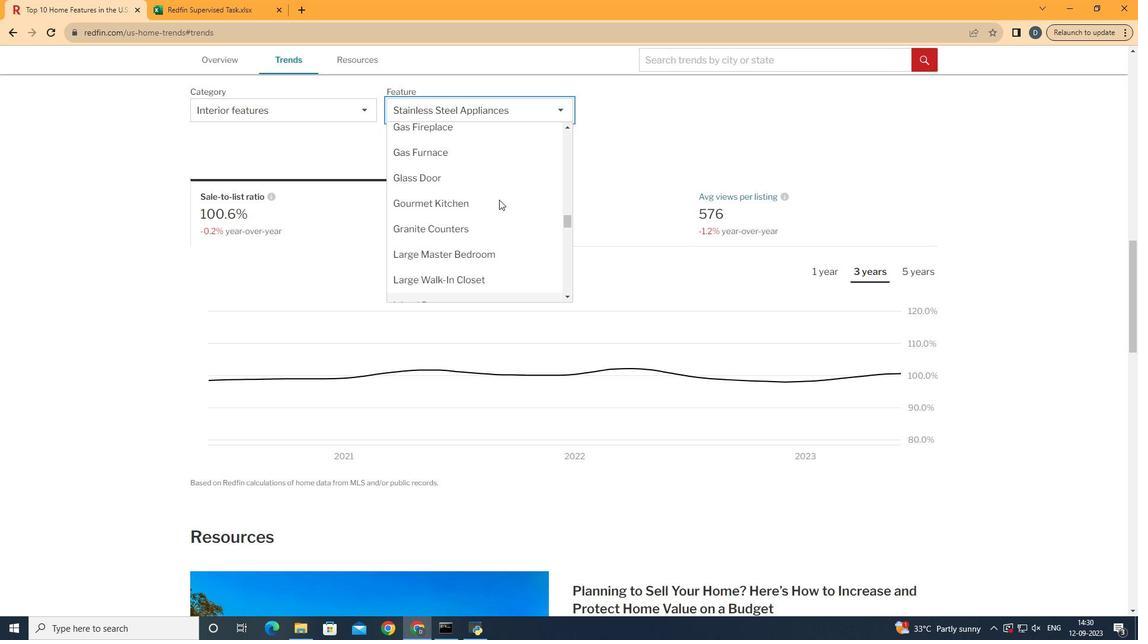 
Action: Mouse scrolled (545, 247) with delta (0, 0)
Screenshot: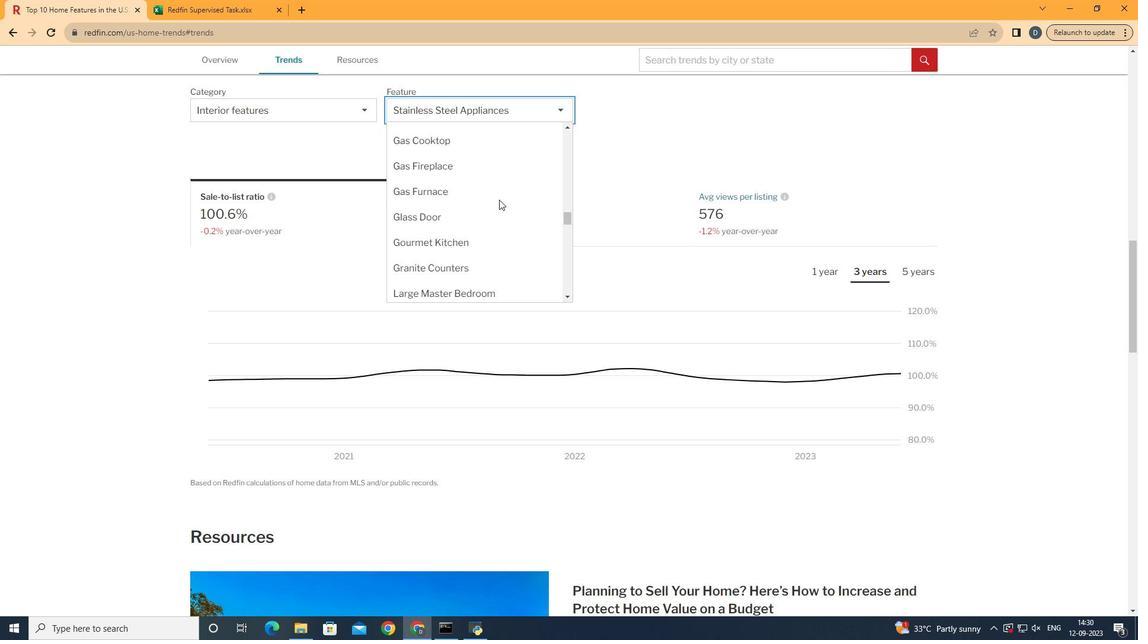 
Action: Mouse scrolled (545, 247) with delta (0, 0)
Screenshot: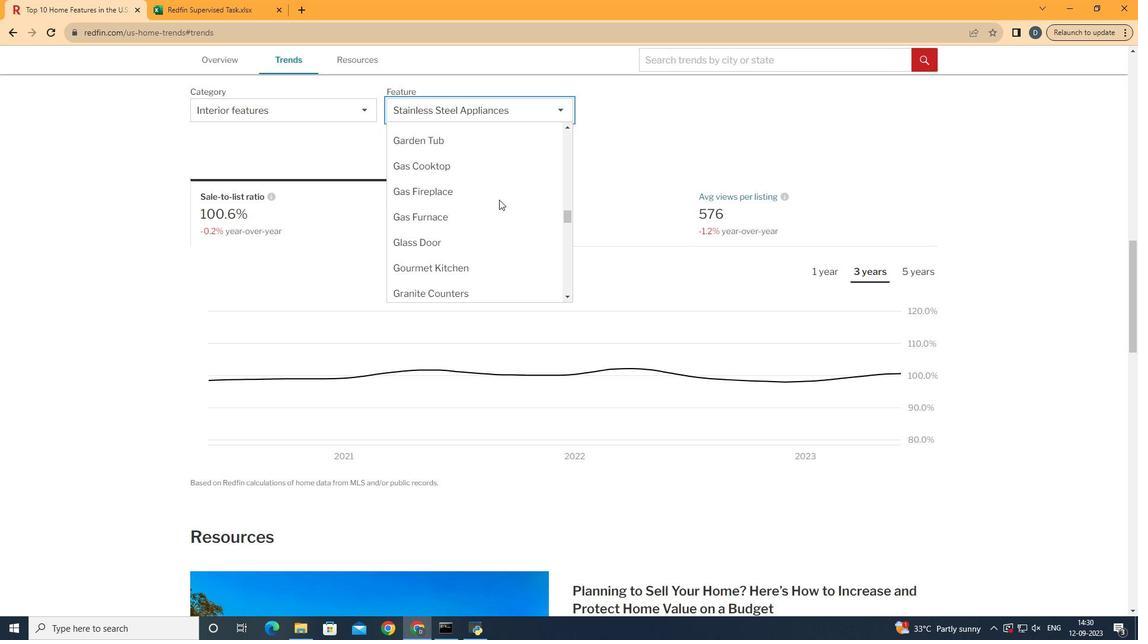 
Action: Mouse moved to (540, 284)
Screenshot: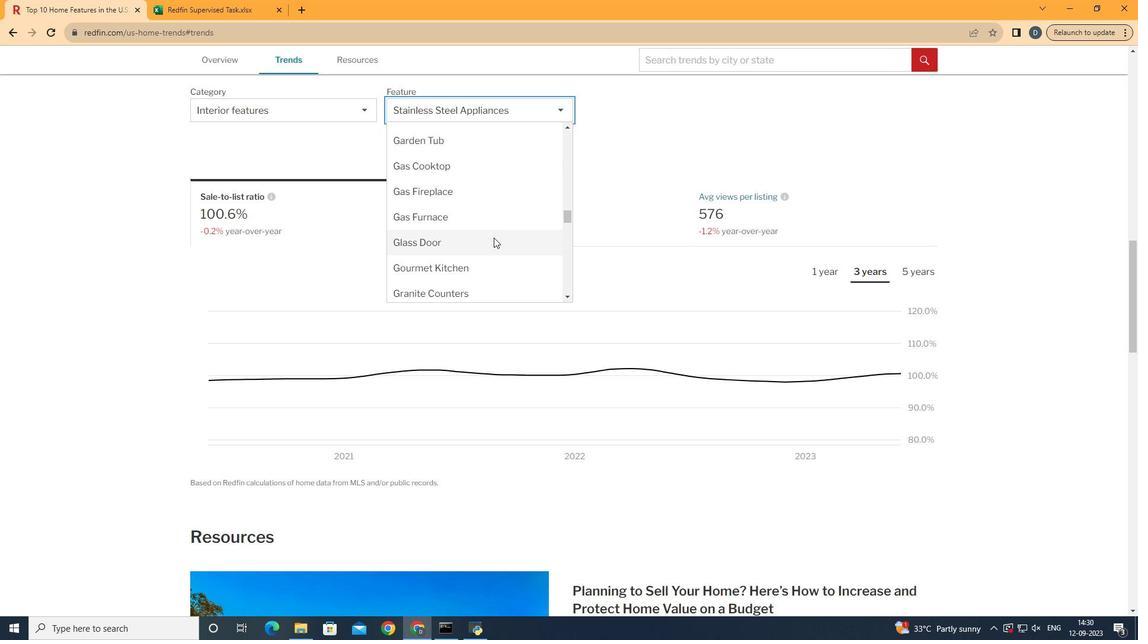 
Action: Mouse pressed left at (540, 284)
Screenshot: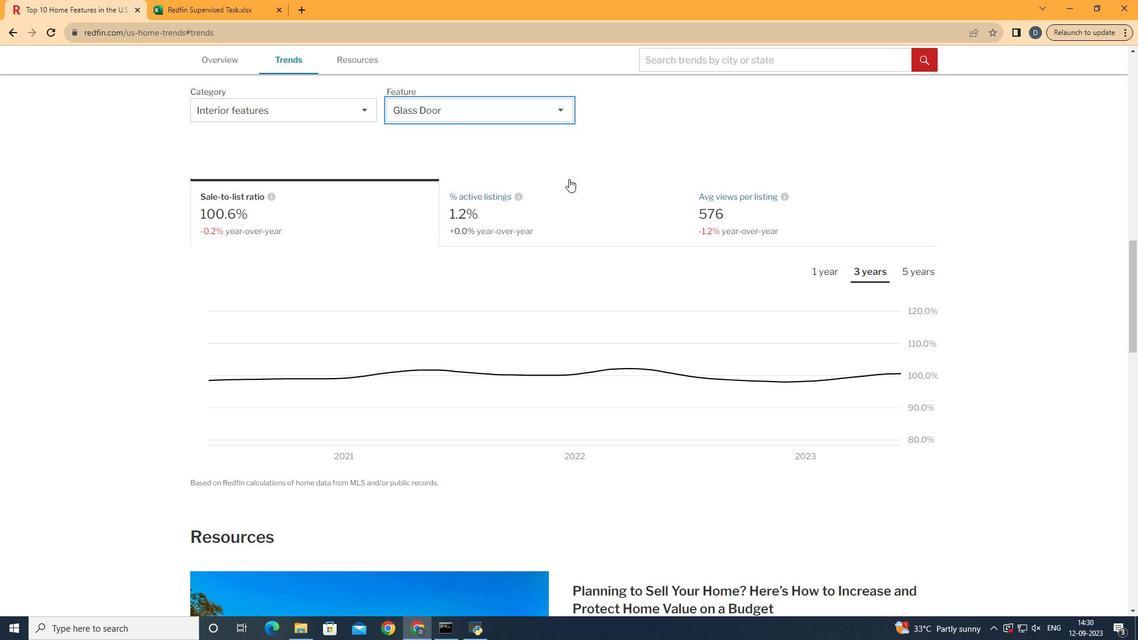 
Action: Mouse moved to (652, 198)
Screenshot: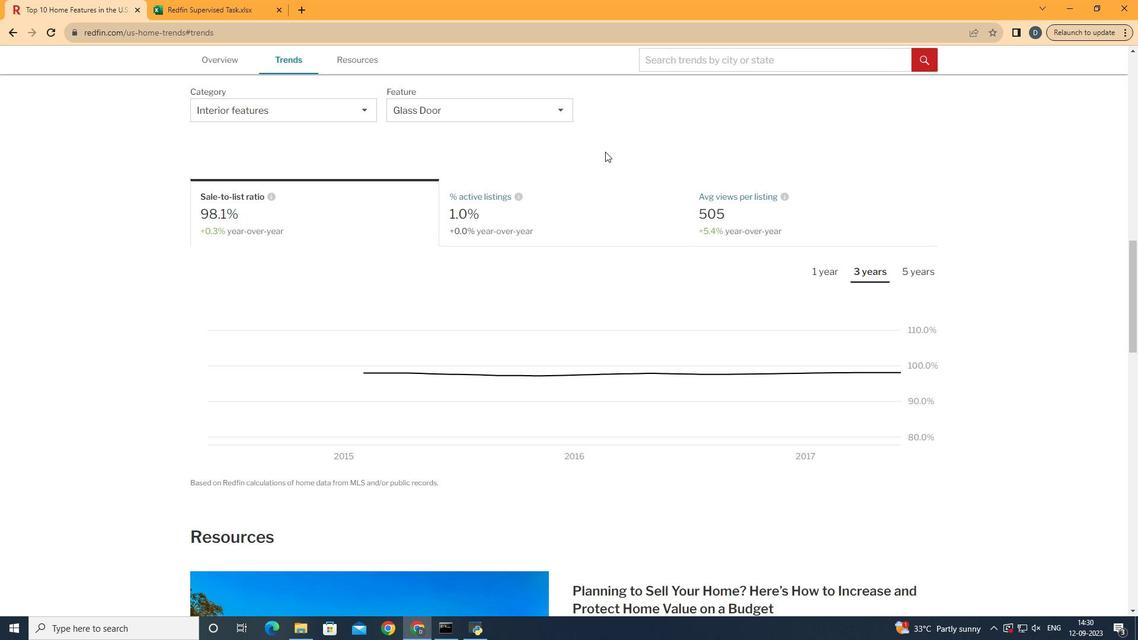 
Action: Mouse pressed left at (652, 198)
Screenshot: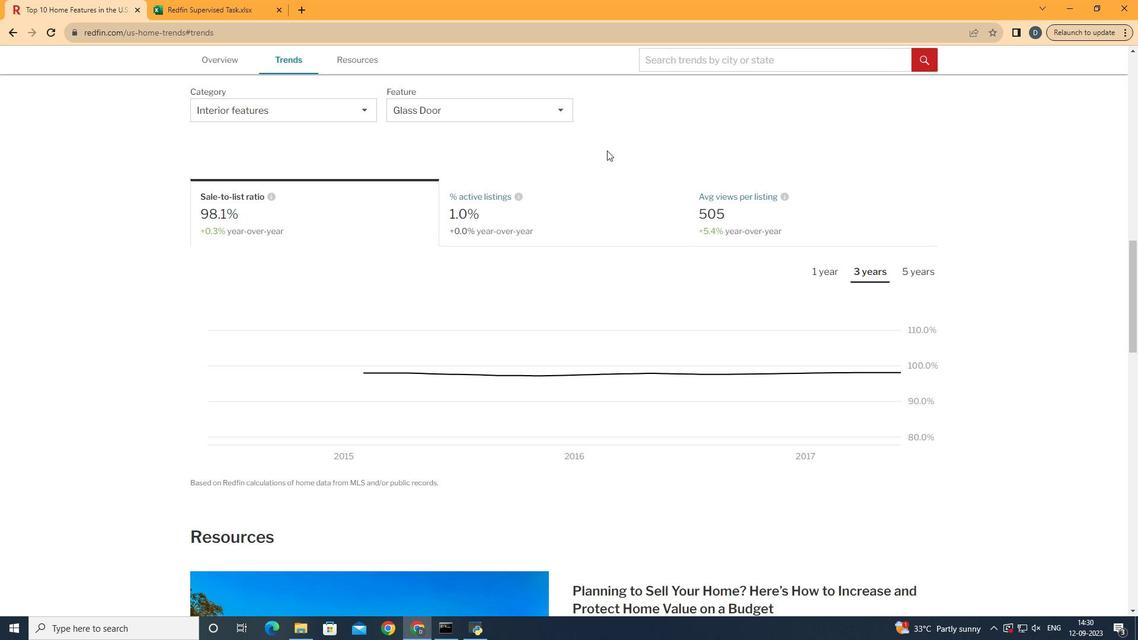 
Action: Mouse moved to (601, 267)
Screenshot: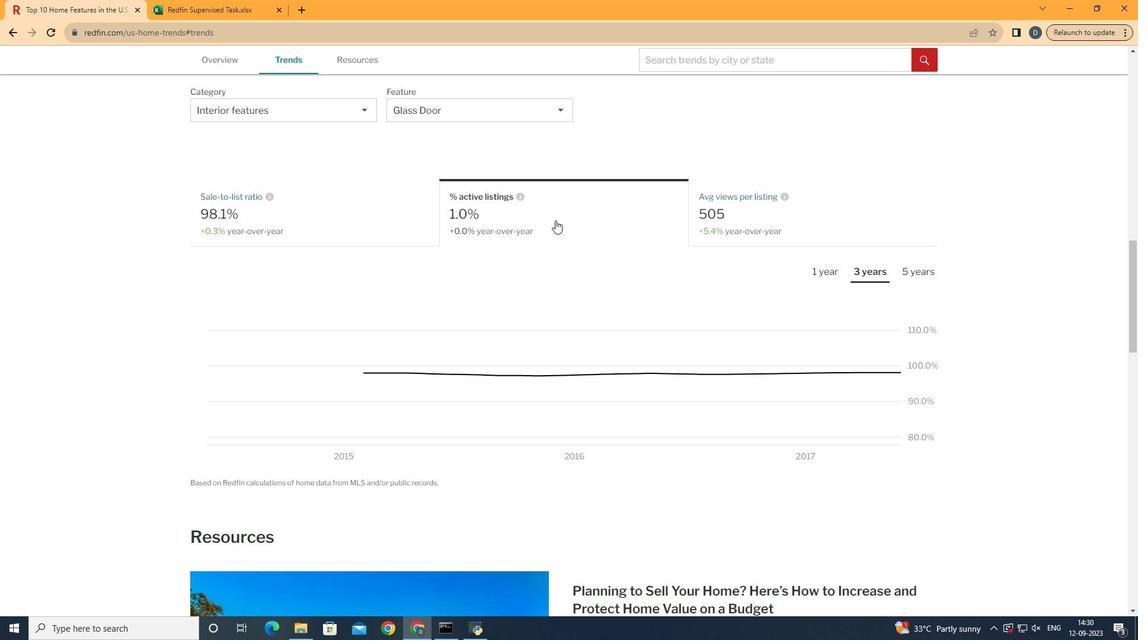 
Action: Mouse pressed left at (601, 267)
Screenshot: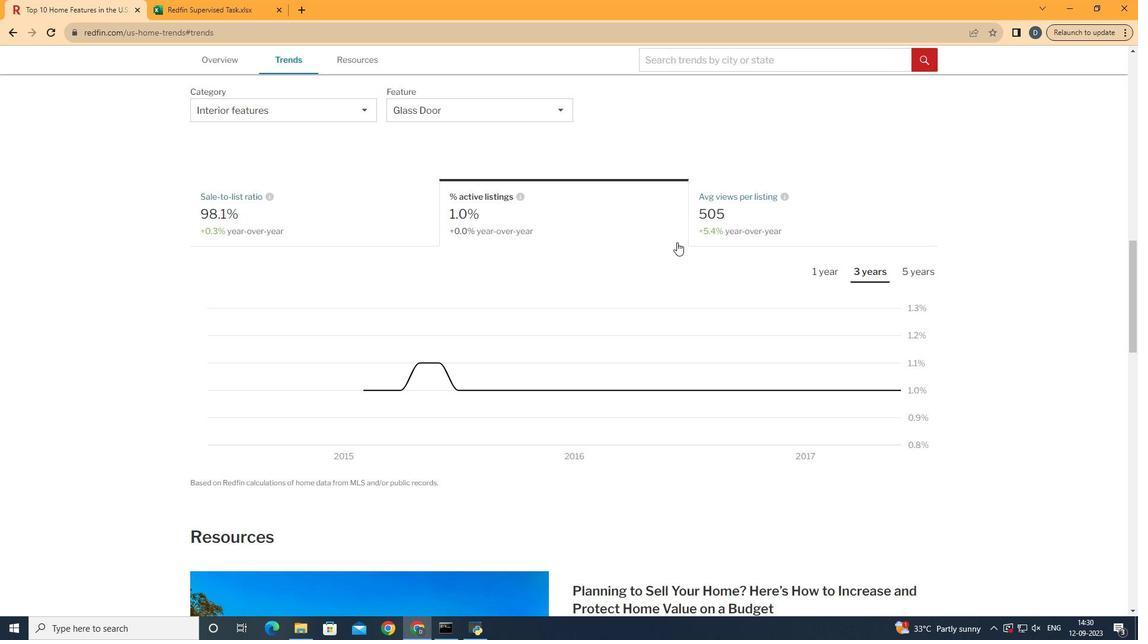 
Action: Mouse moved to (875, 320)
Screenshot: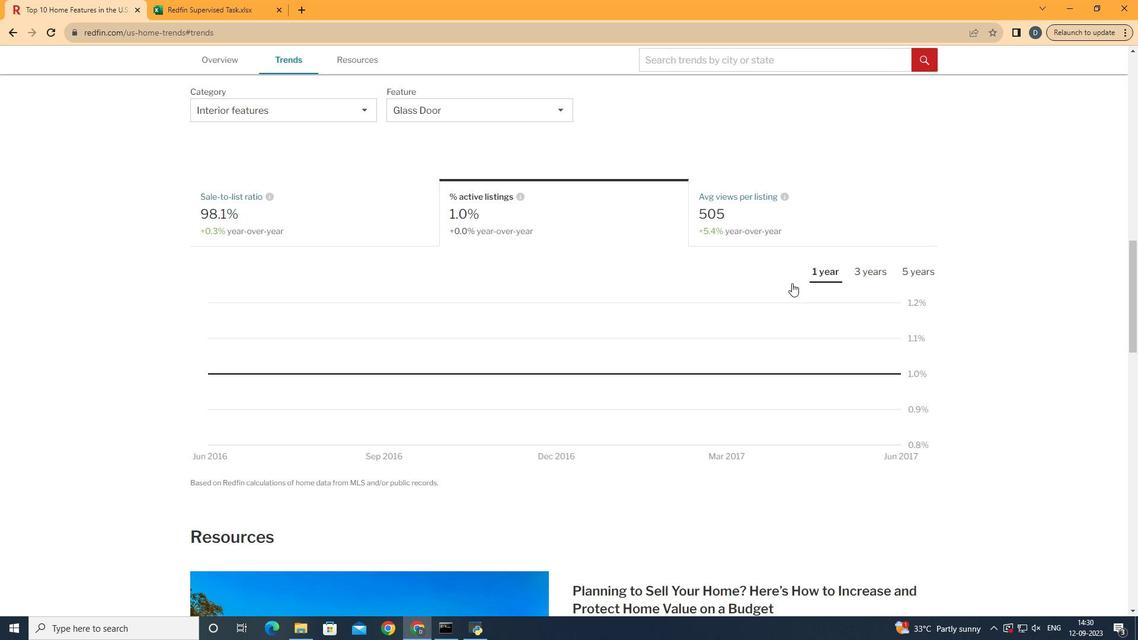 
Action: Mouse pressed left at (875, 320)
Screenshot: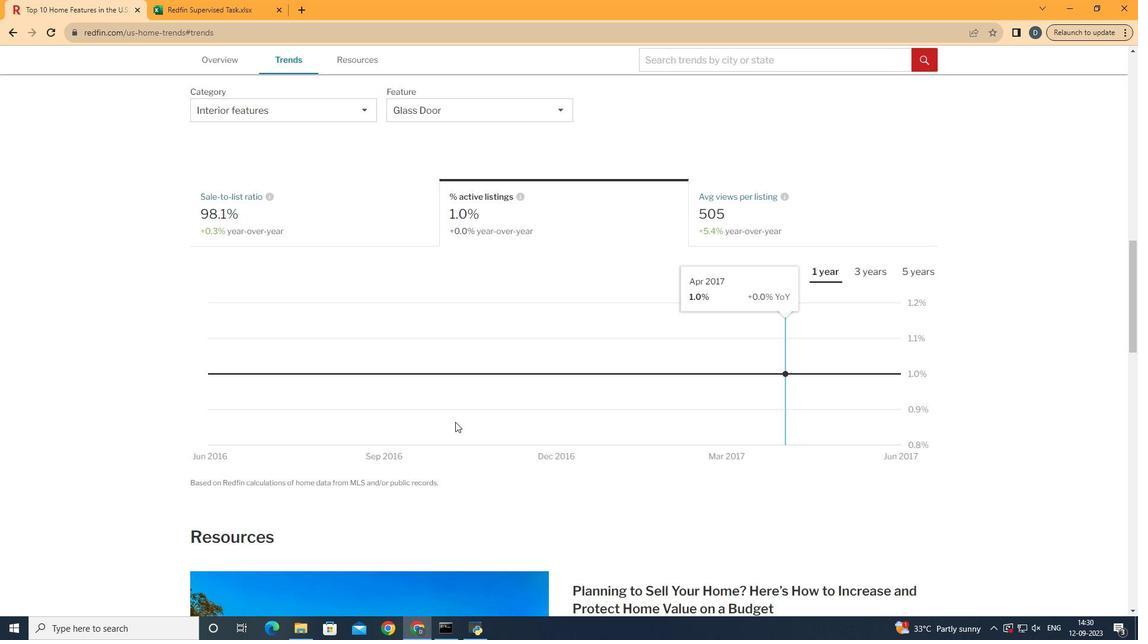 
Action: Mouse moved to (926, 421)
Screenshot: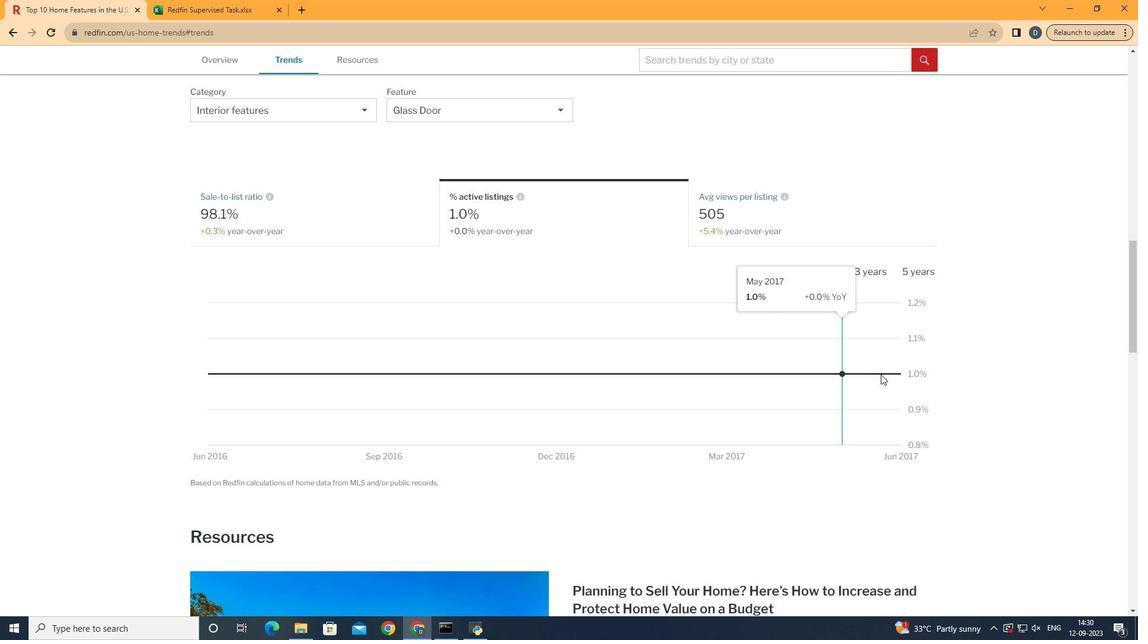
